 Task: Search one way flight ticket for 1 adult, 5 children, 2 infants in seat and 1 infant on lap in first from Gillette: Gillette Campbell County Airport to Indianapolis: Indianapolis International Airport on 8-5-2023. Choice of flights is Royal air maroc. Number of bags: 1 checked bag. Price is upto 82000. Outbound departure time preference is 9:00.
Action: Mouse moved to (342, 289)
Screenshot: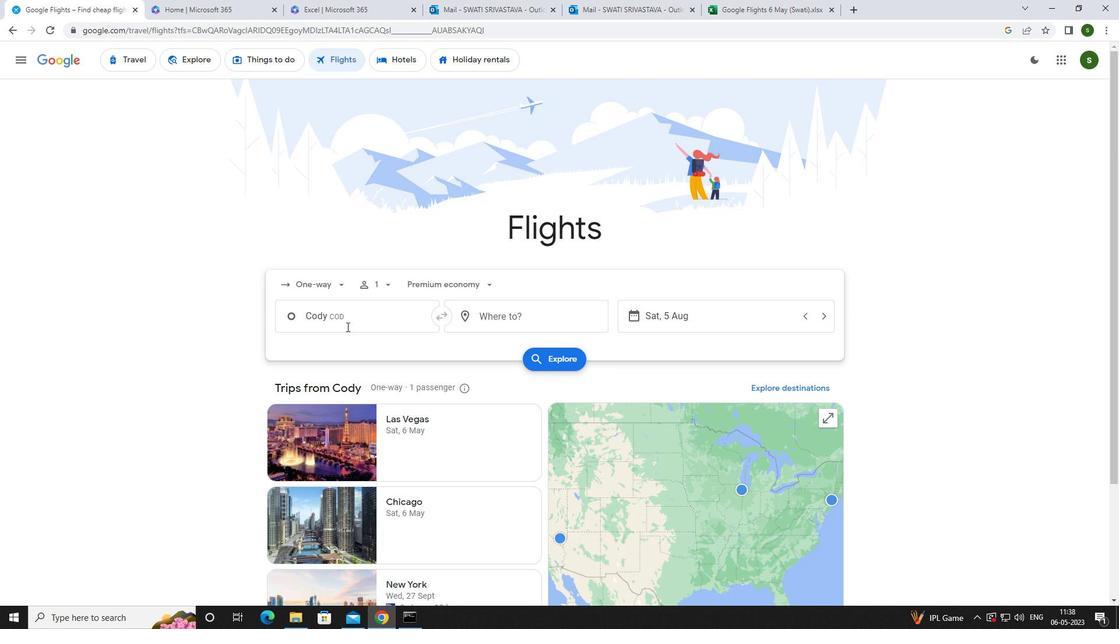 
Action: Mouse pressed left at (342, 289)
Screenshot: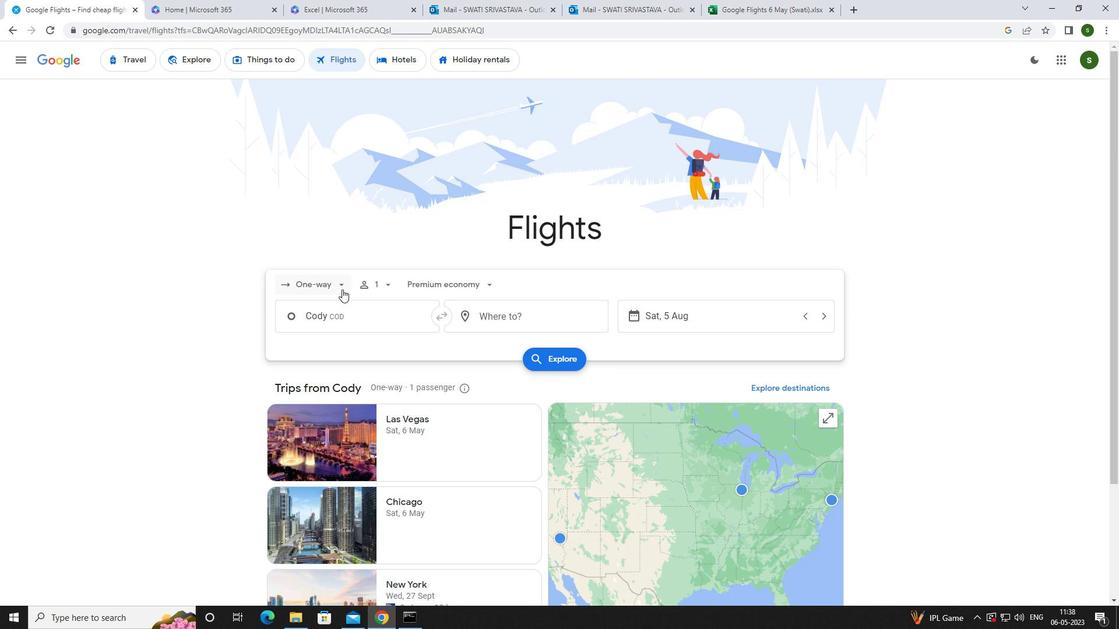 
Action: Mouse moved to (347, 332)
Screenshot: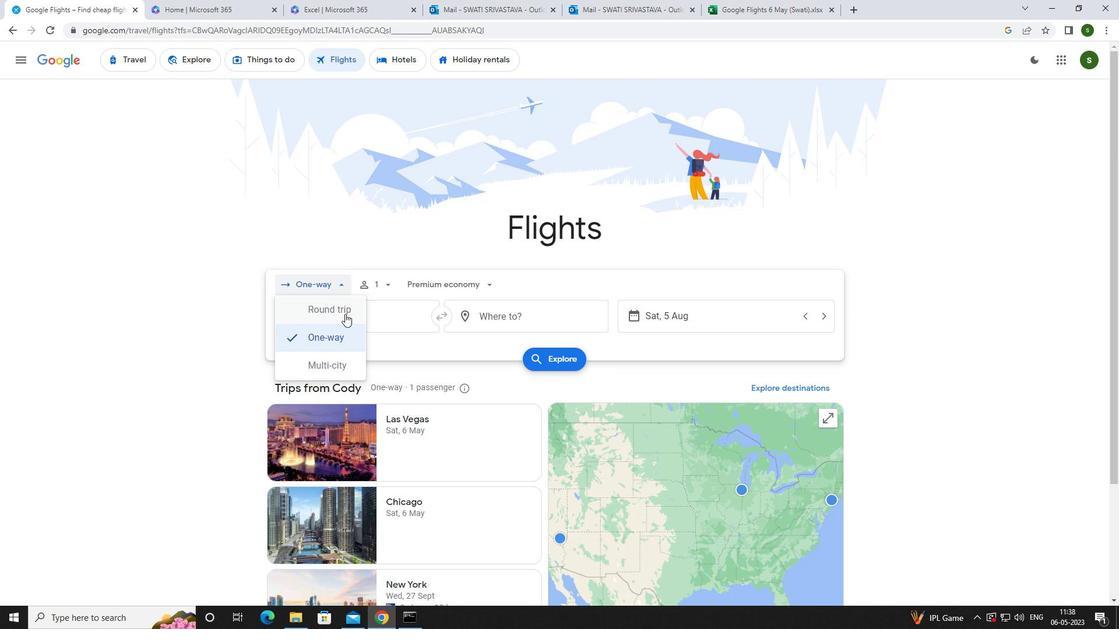 
Action: Mouse pressed left at (347, 332)
Screenshot: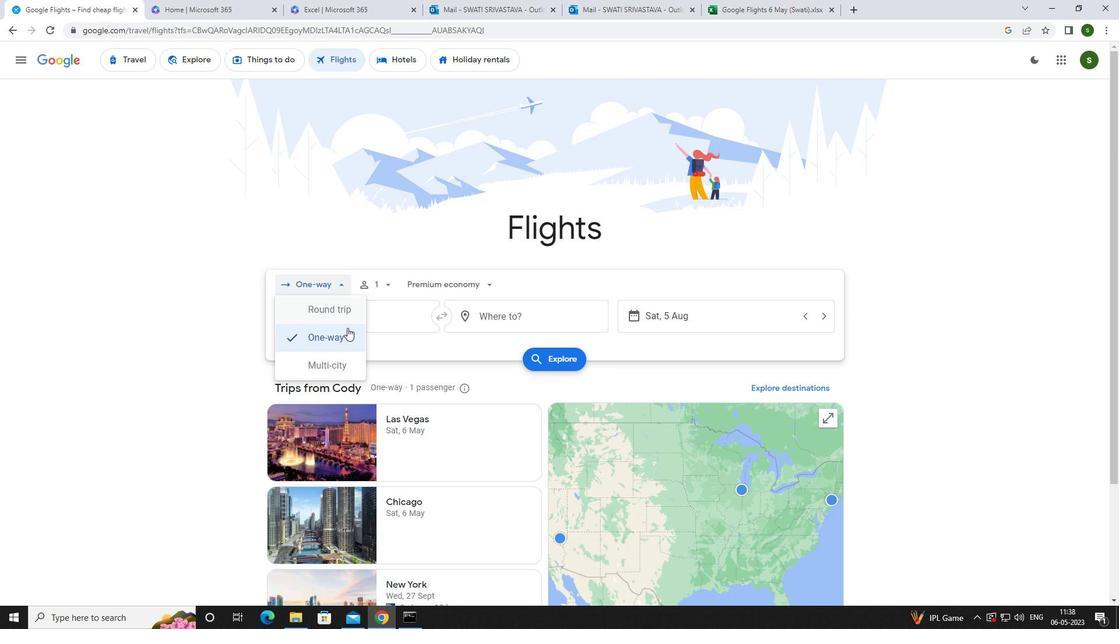 
Action: Mouse moved to (384, 283)
Screenshot: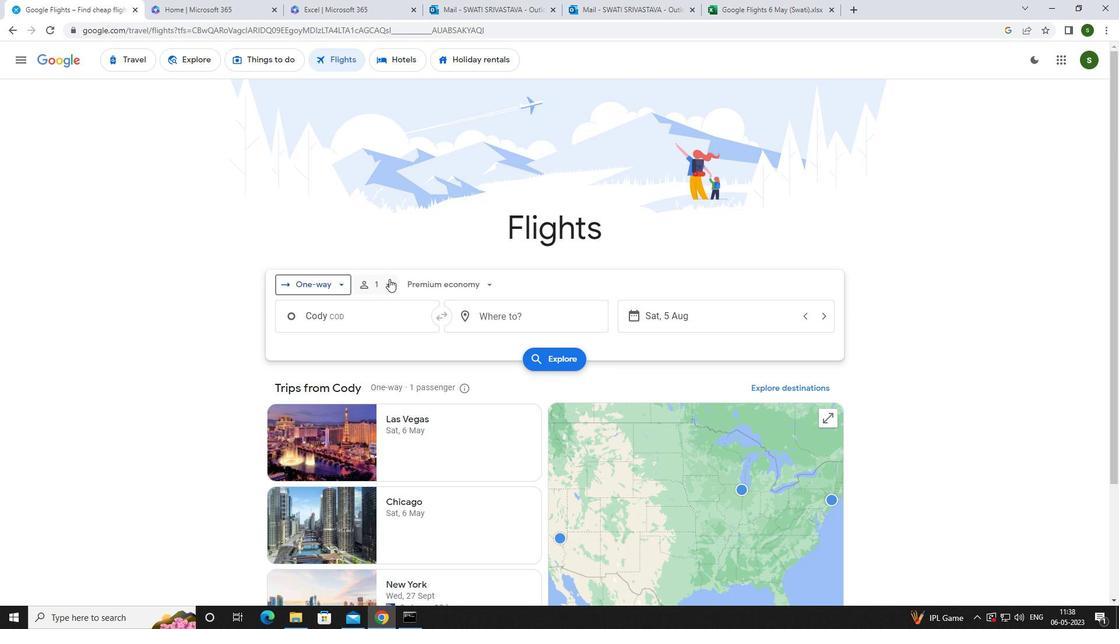 
Action: Mouse pressed left at (384, 283)
Screenshot: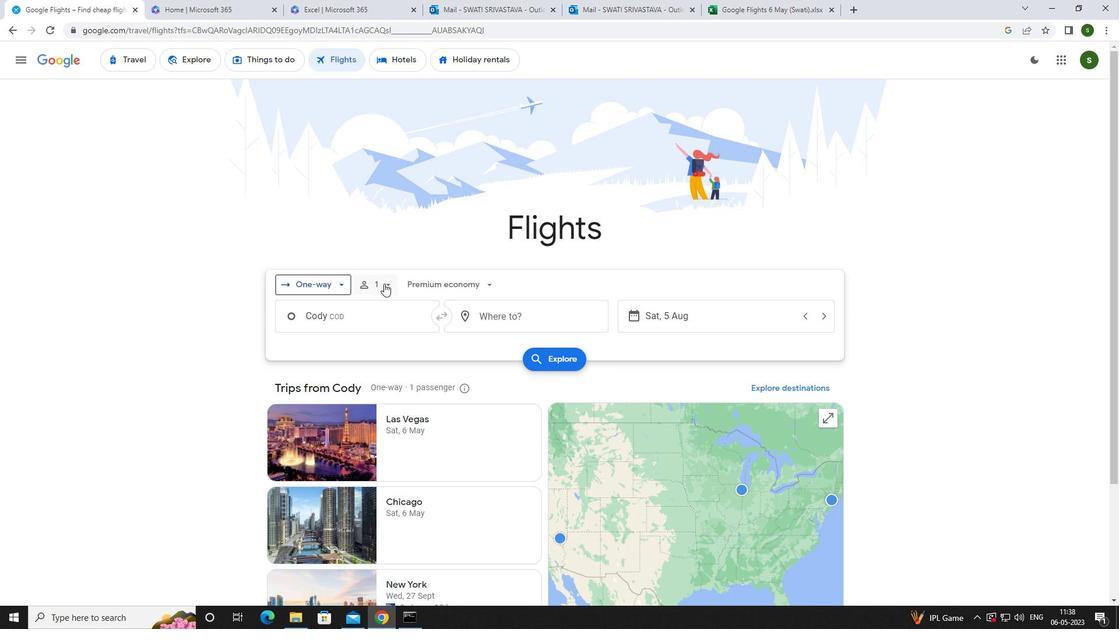
Action: Mouse moved to (476, 342)
Screenshot: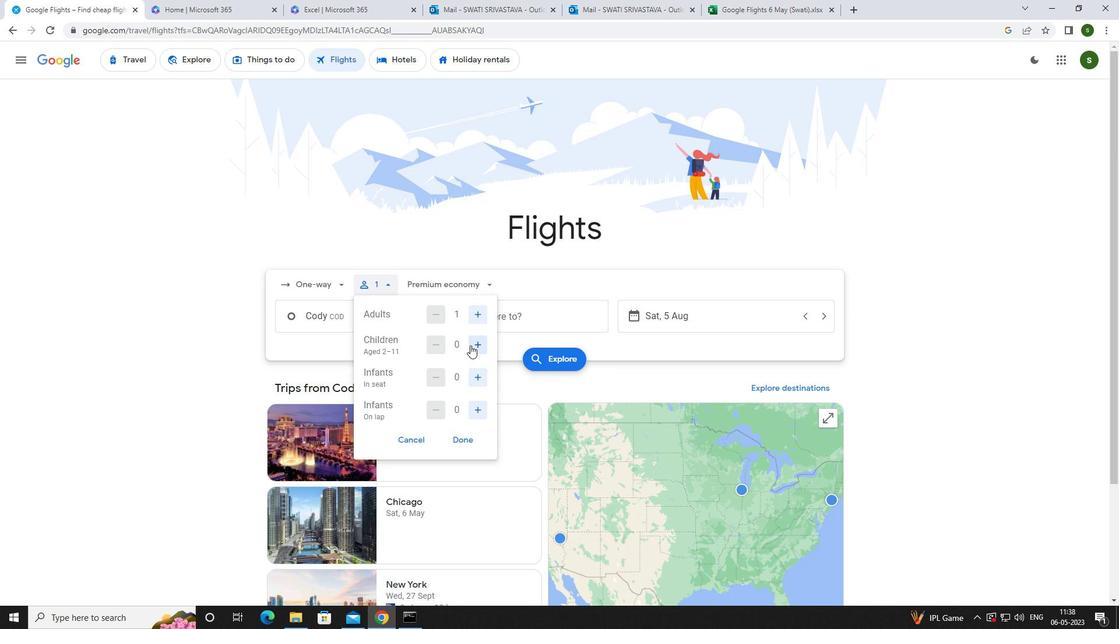 
Action: Mouse pressed left at (476, 342)
Screenshot: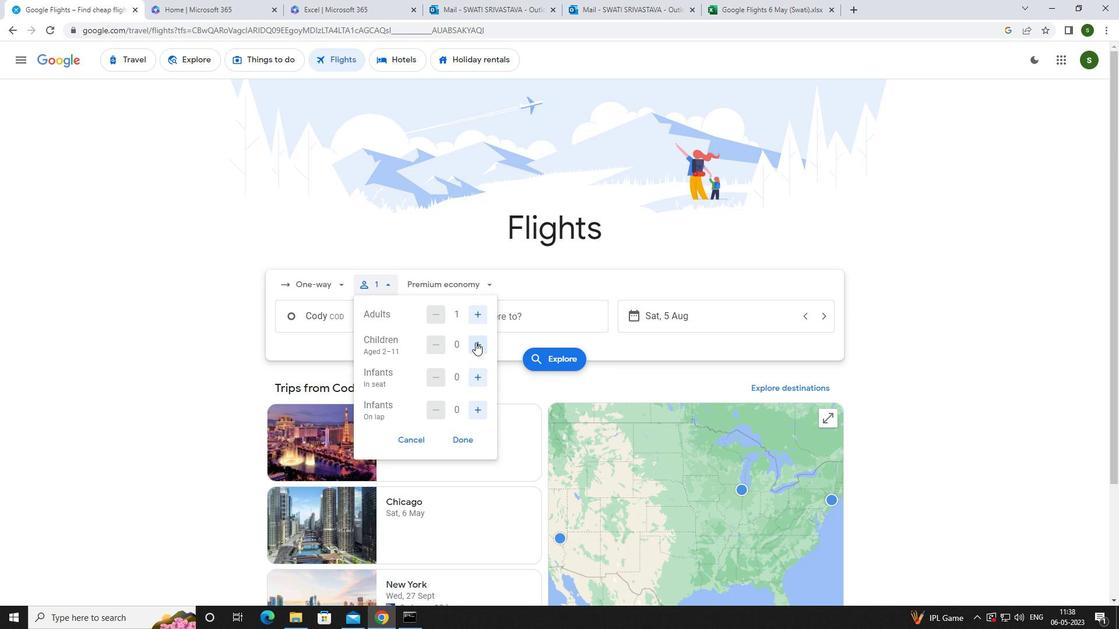 
Action: Mouse pressed left at (476, 342)
Screenshot: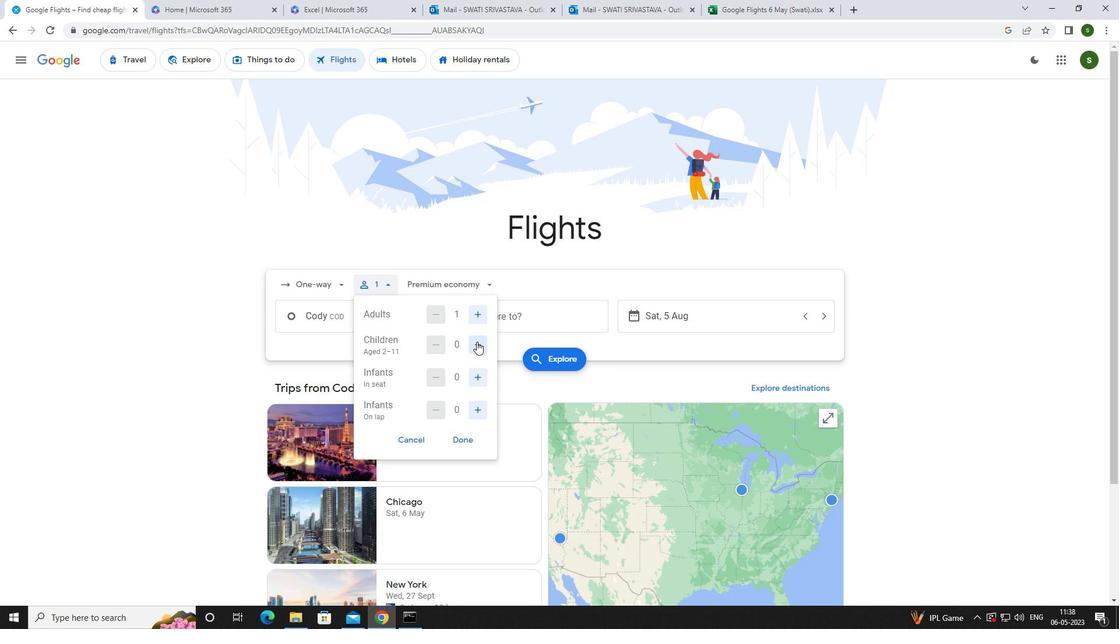 
Action: Mouse pressed left at (476, 342)
Screenshot: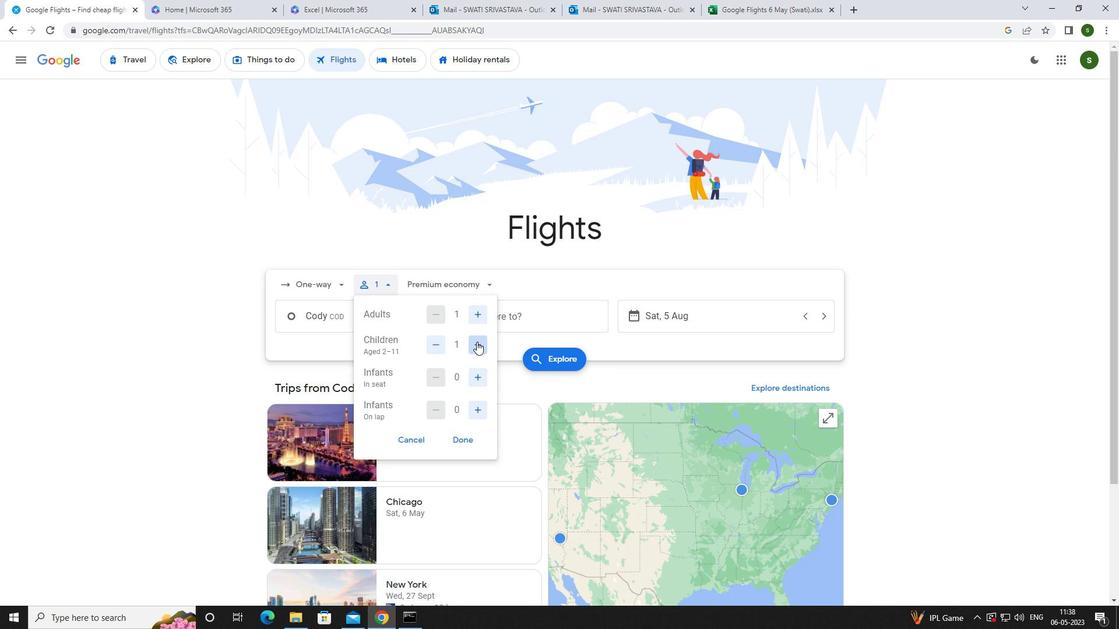 
Action: Mouse pressed left at (476, 342)
Screenshot: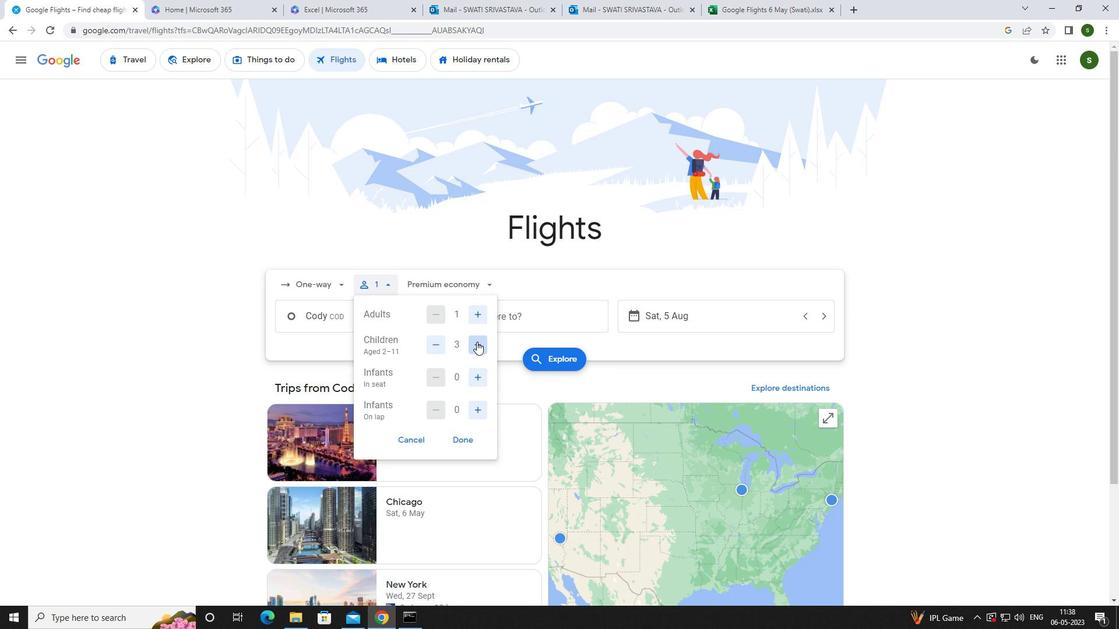 
Action: Mouse pressed left at (476, 342)
Screenshot: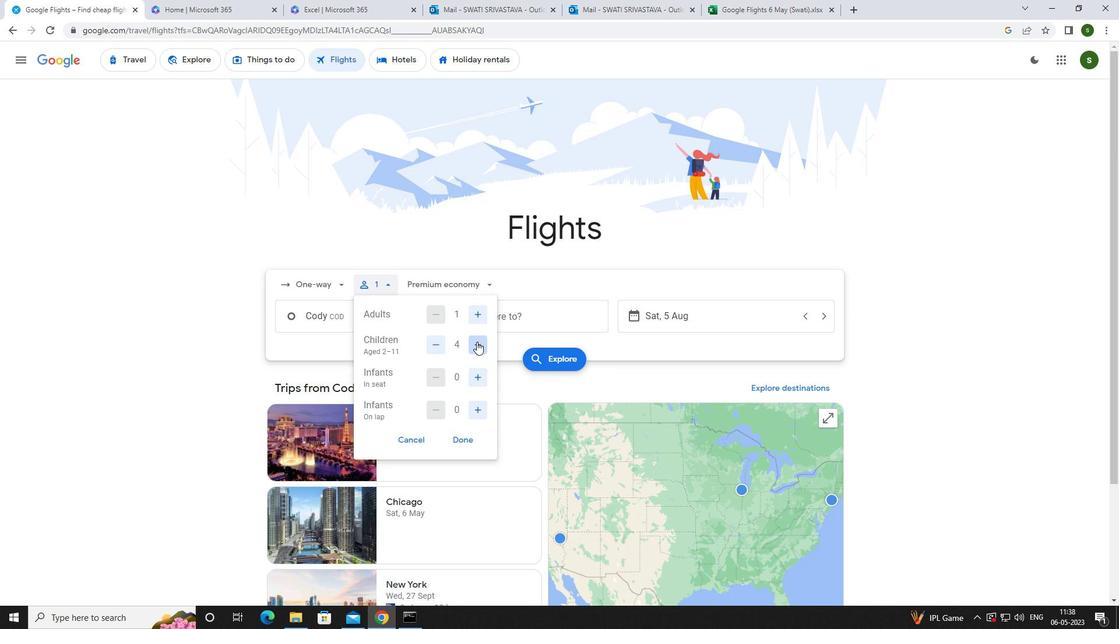 
Action: Mouse moved to (486, 376)
Screenshot: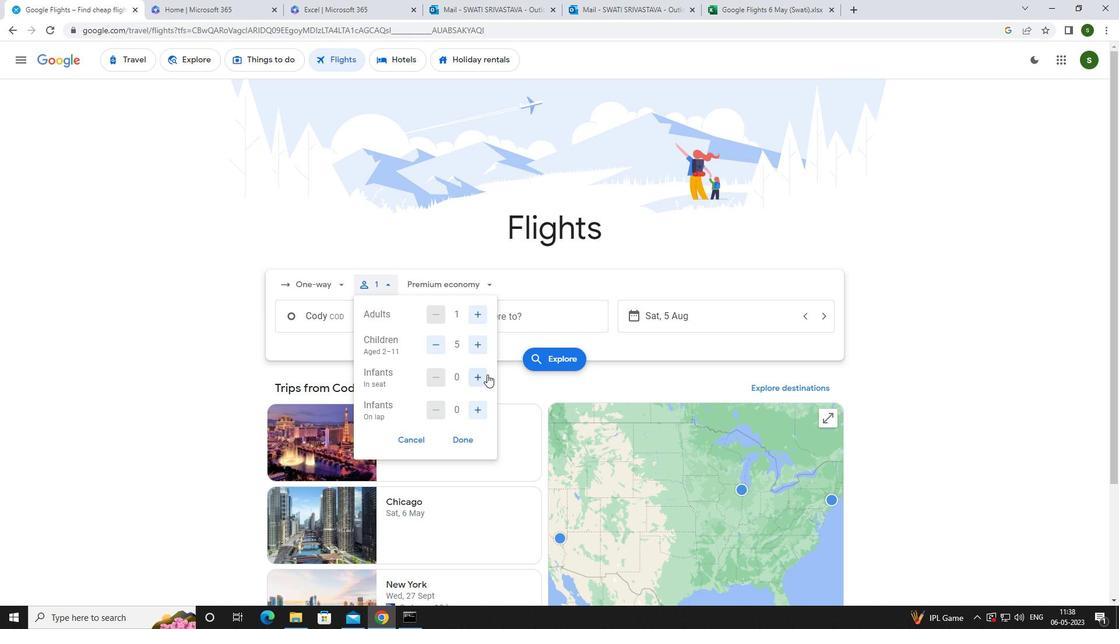 
Action: Mouse pressed left at (486, 376)
Screenshot: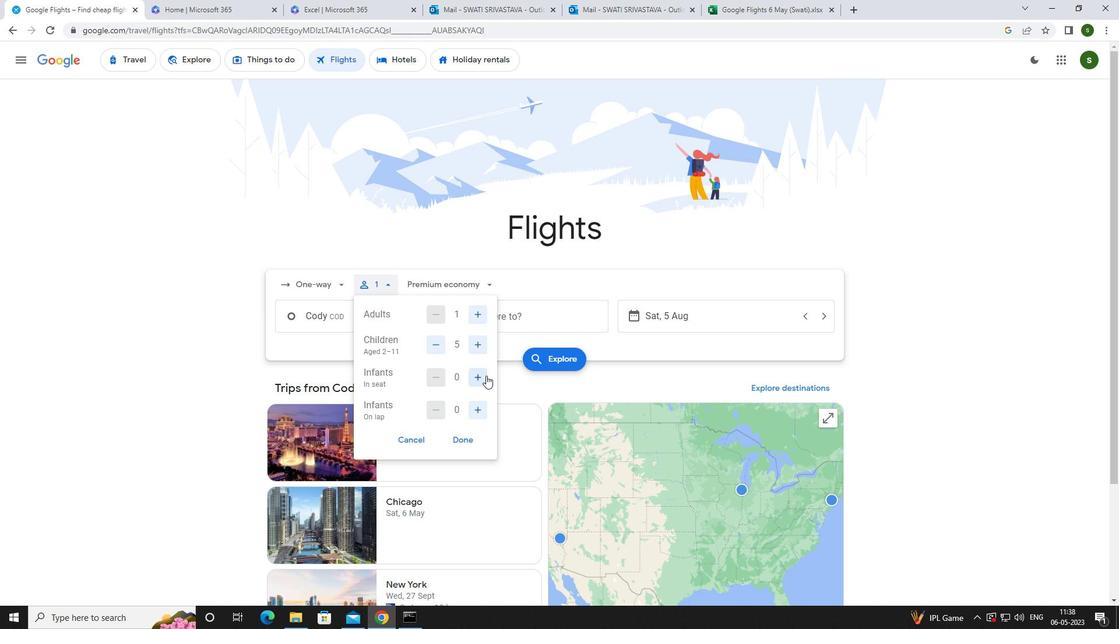 
Action: Mouse moved to (479, 405)
Screenshot: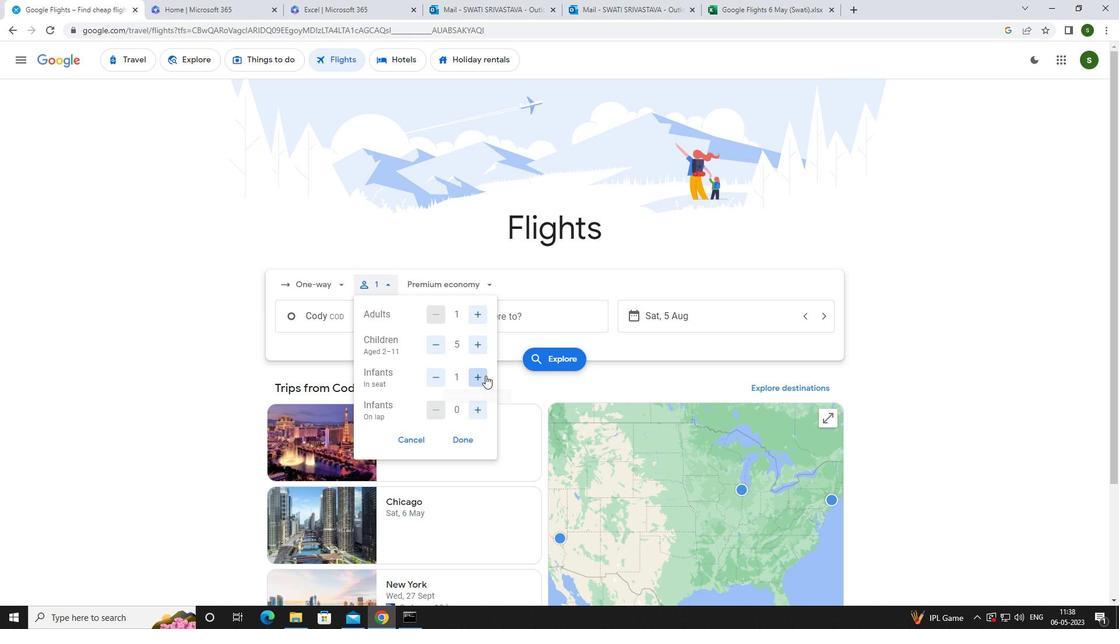 
Action: Mouse pressed left at (479, 405)
Screenshot: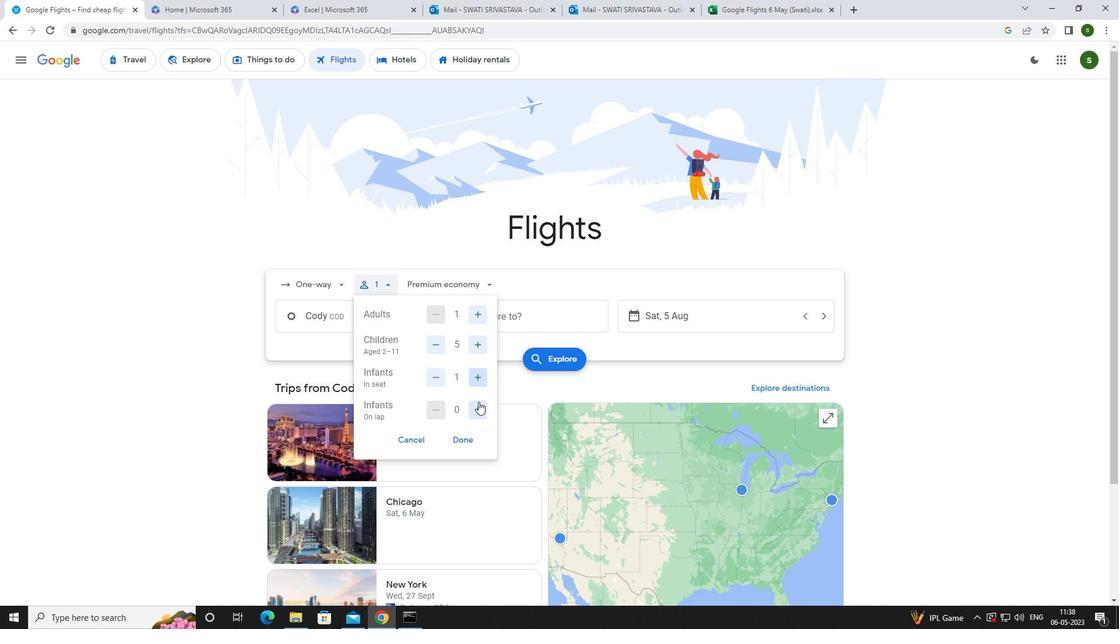 
Action: Mouse moved to (475, 282)
Screenshot: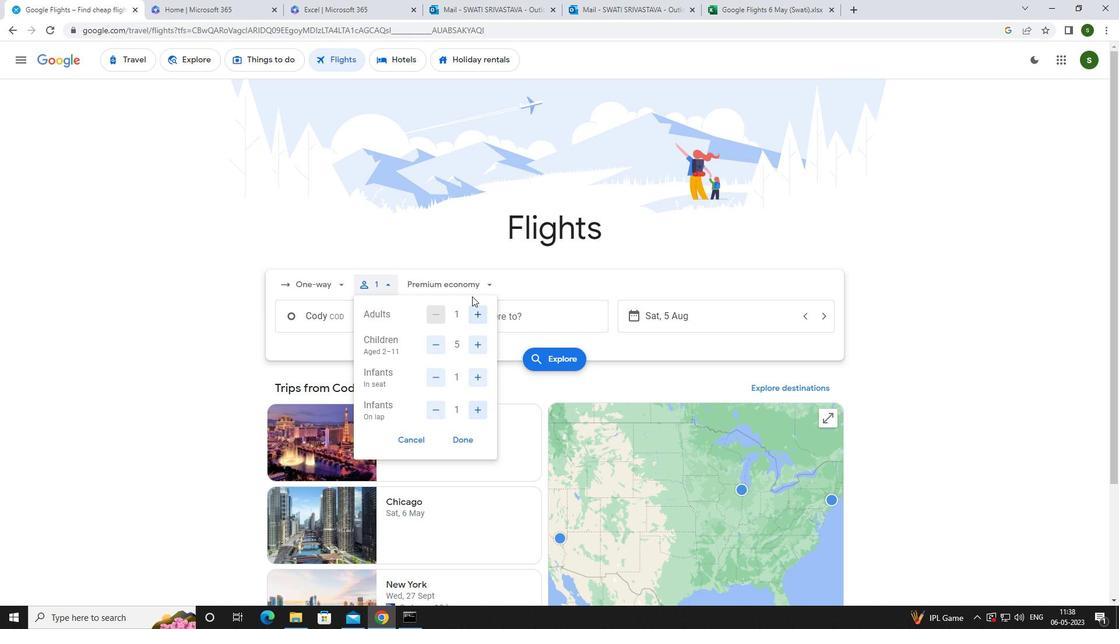 
Action: Mouse pressed left at (475, 282)
Screenshot: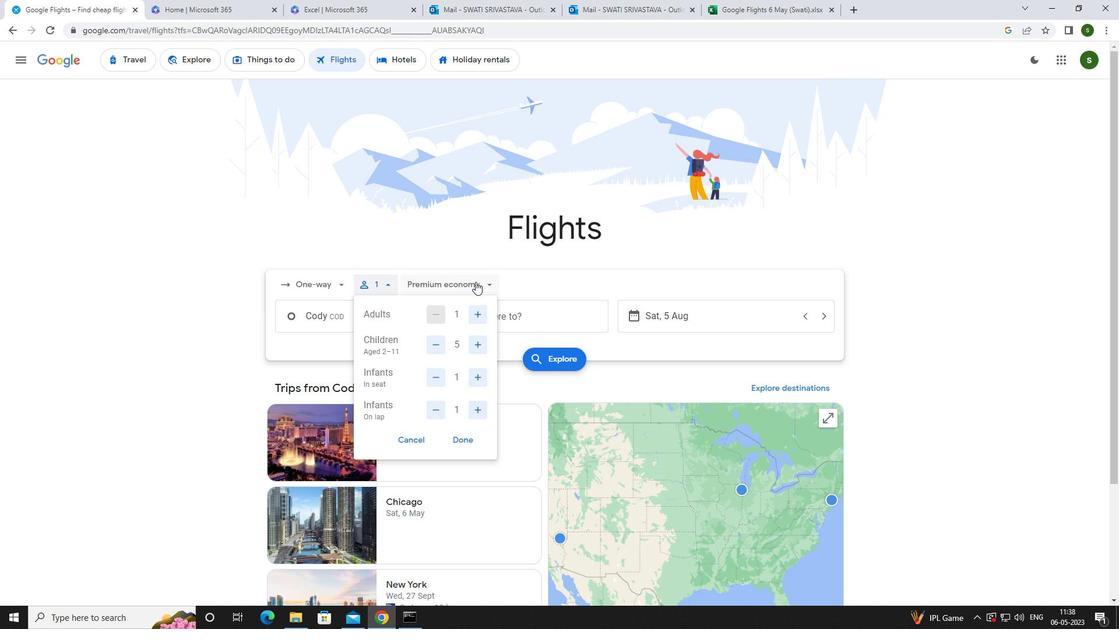 
Action: Mouse moved to (464, 393)
Screenshot: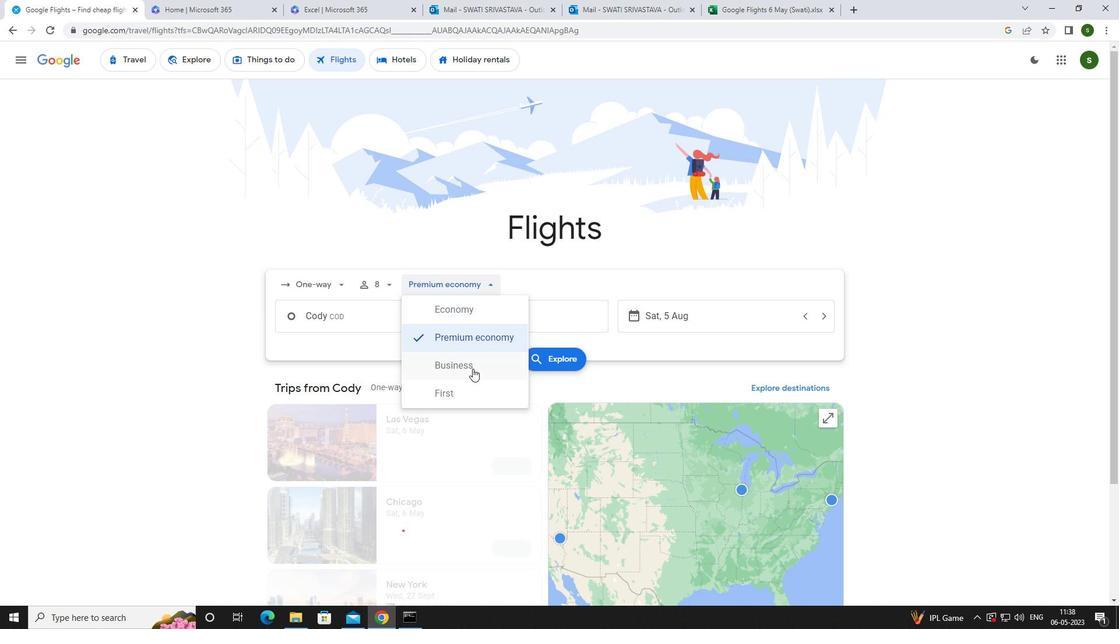 
Action: Mouse pressed left at (464, 393)
Screenshot: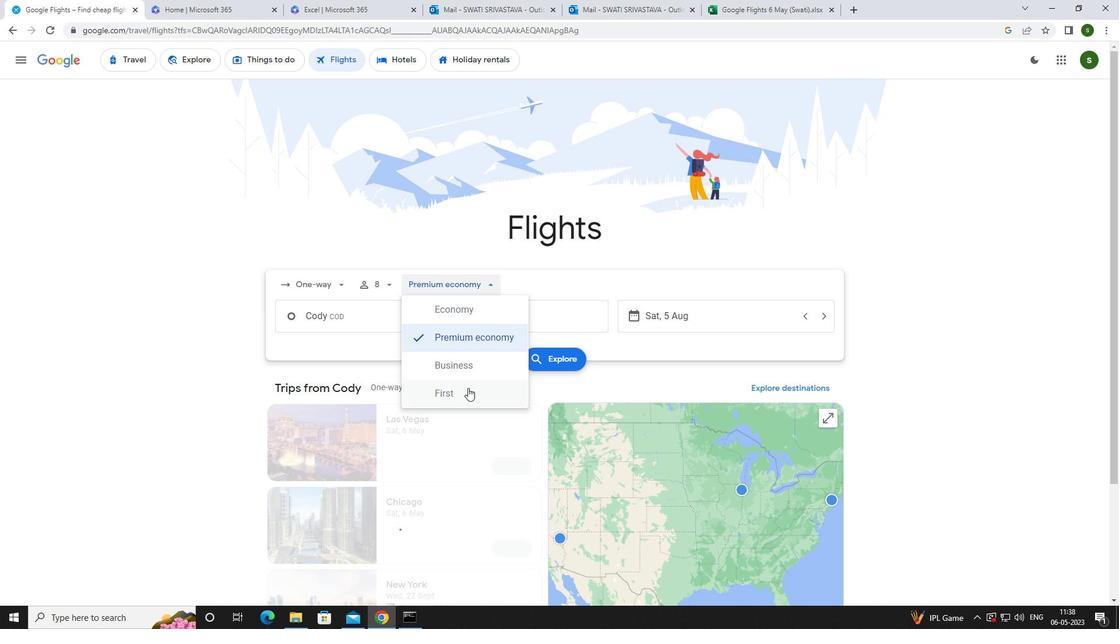 
Action: Mouse moved to (369, 313)
Screenshot: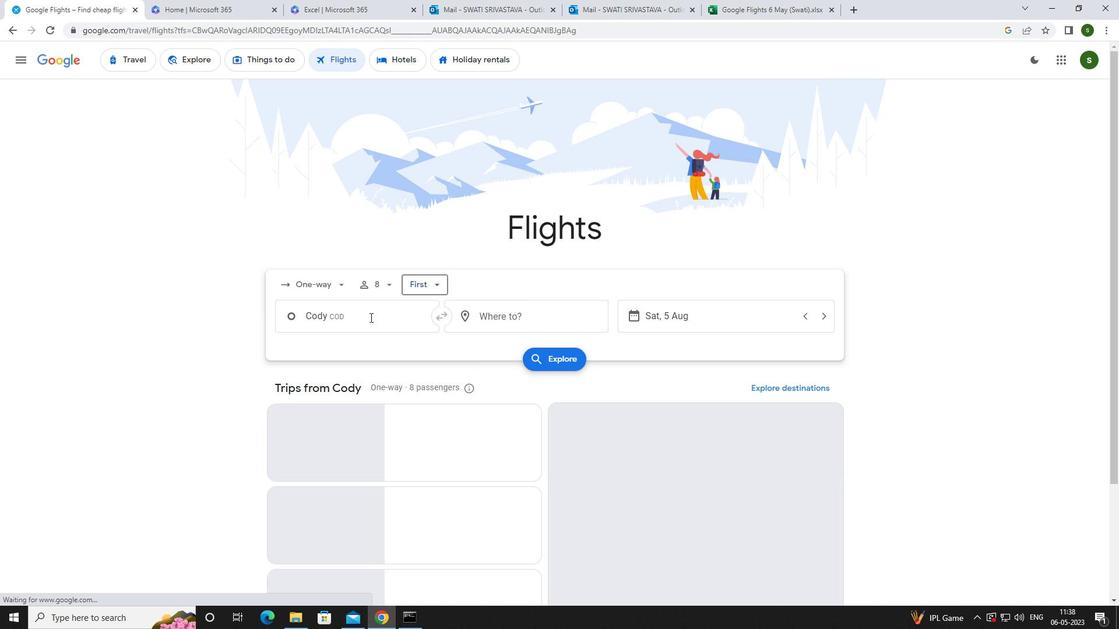 
Action: Mouse pressed left at (369, 313)
Screenshot: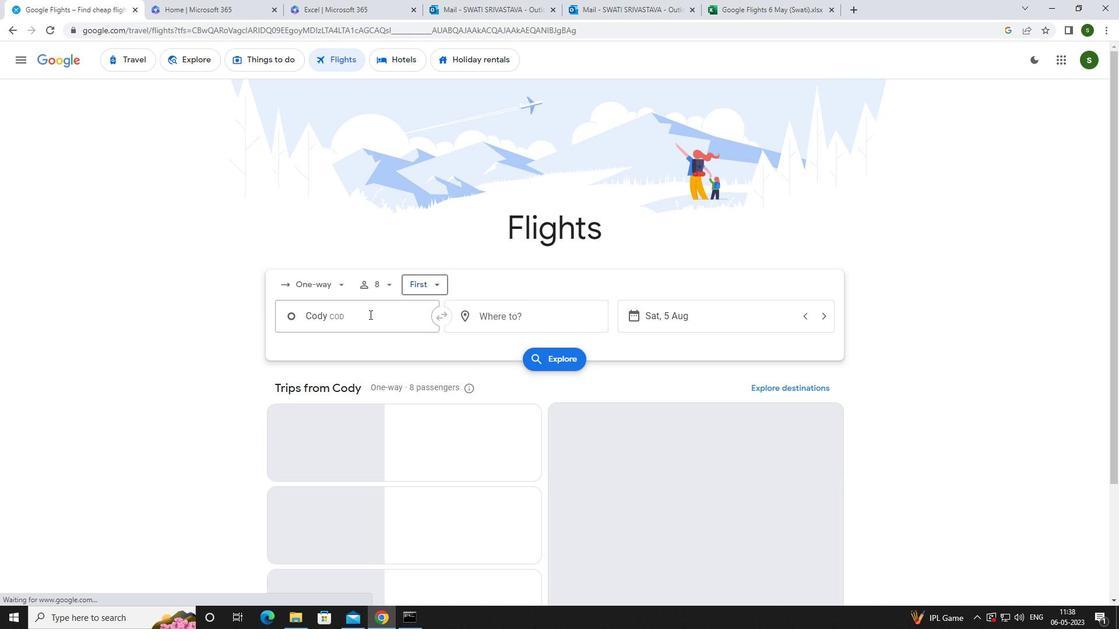 
Action: Key pressed <Key.caps_lock>g<Key.caps_lock>illette
Screenshot: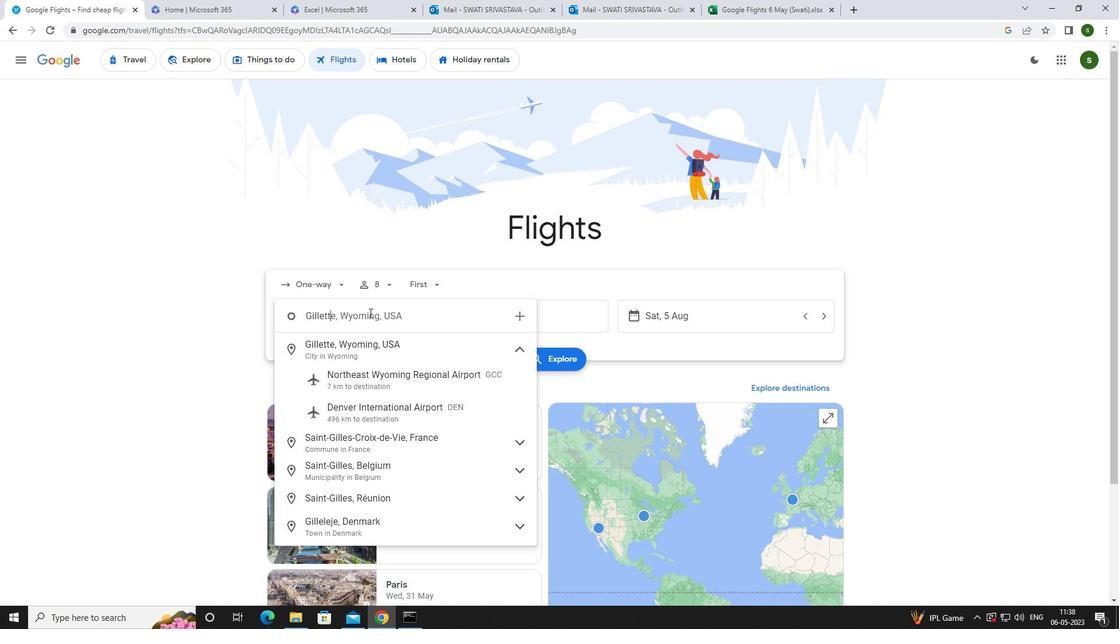
Action: Mouse moved to (369, 313)
Screenshot: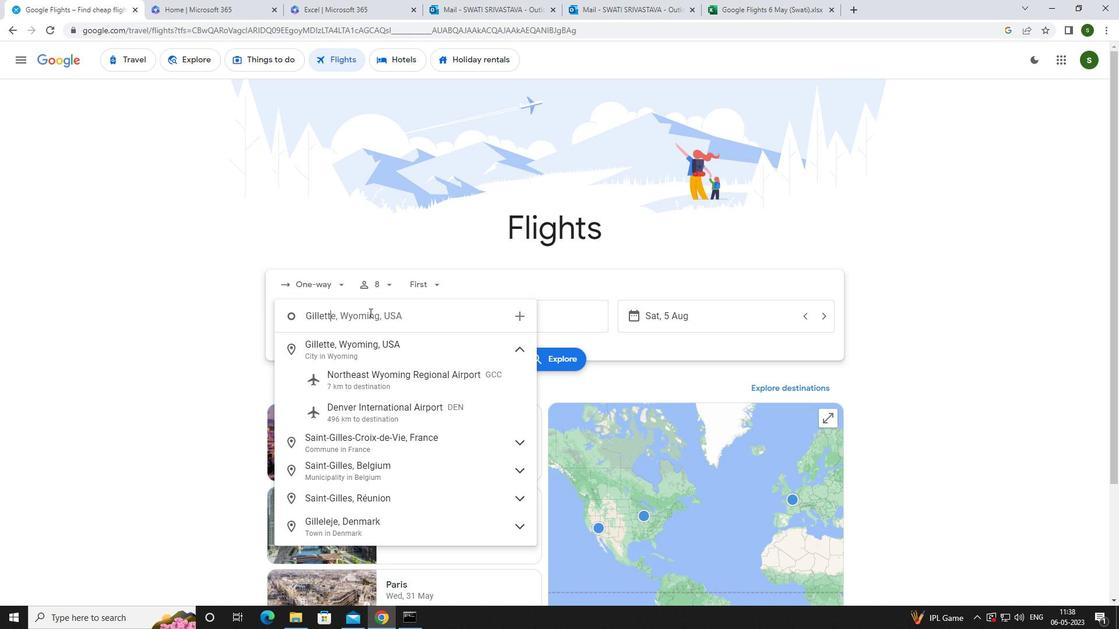 
Action: Key pressed <Key.enter>
Screenshot: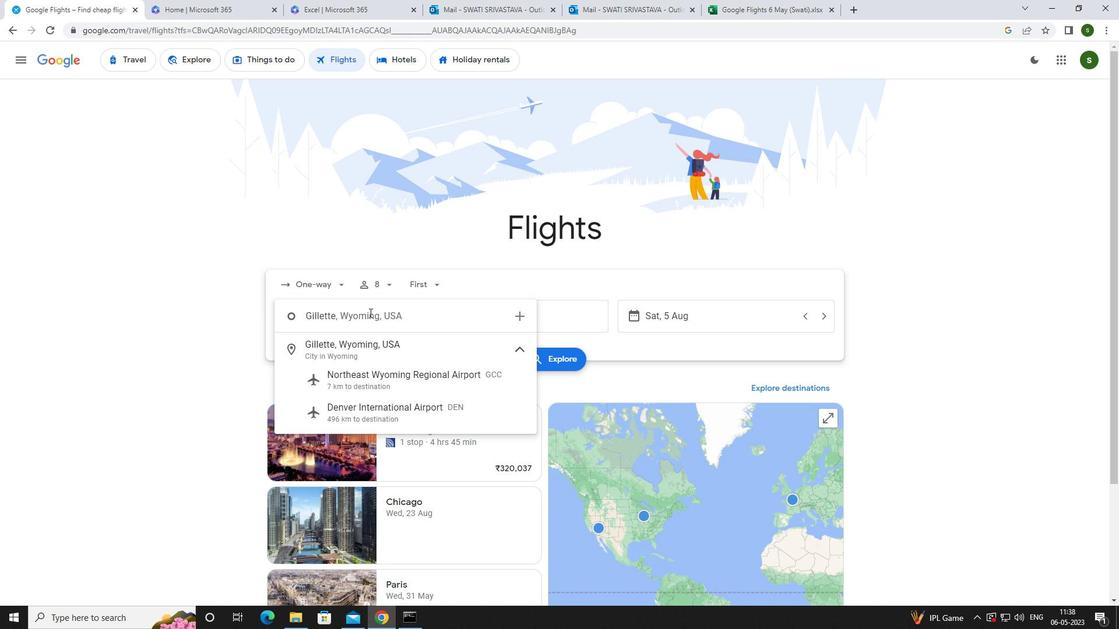 
Action: Mouse moved to (497, 321)
Screenshot: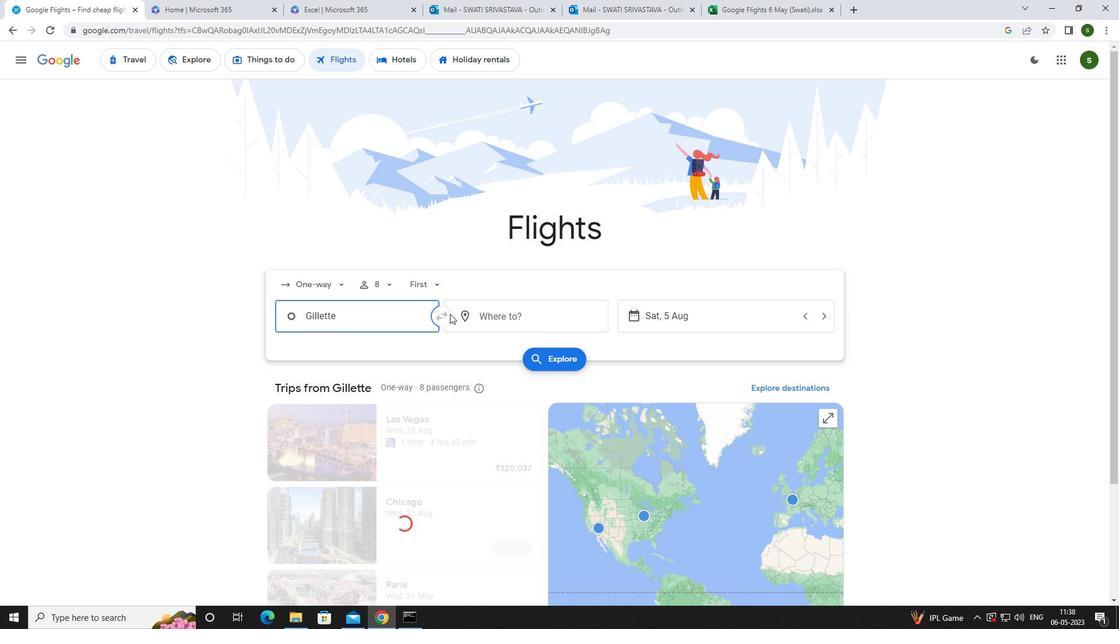 
Action: Mouse pressed left at (497, 321)
Screenshot: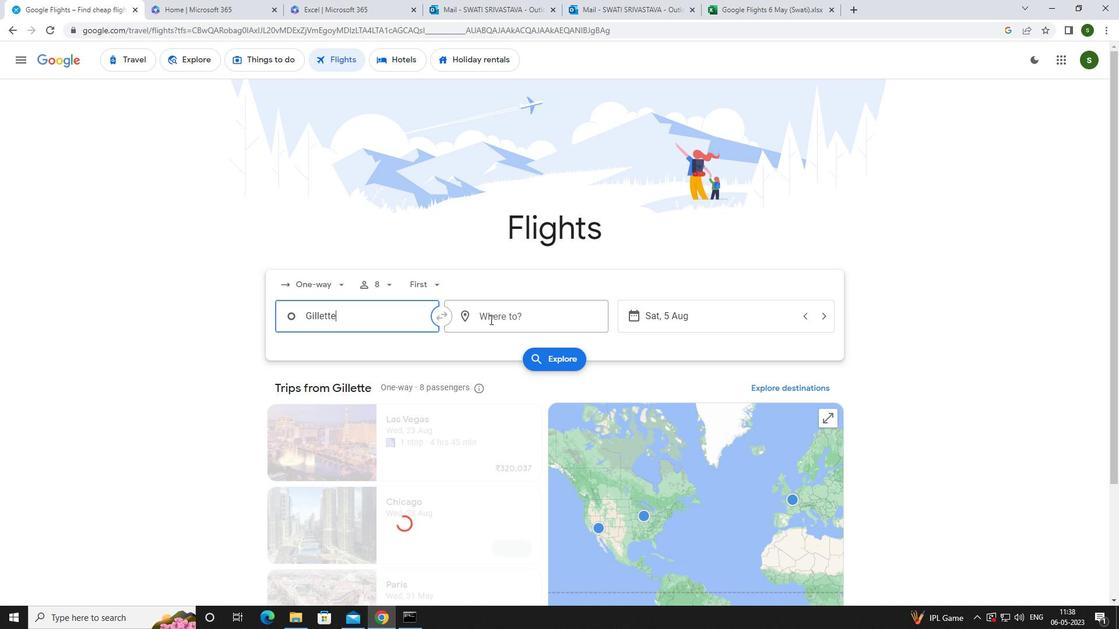 
Action: Key pressed <Key.caps_lock>i<Key.caps_lock>ndianapol
Screenshot: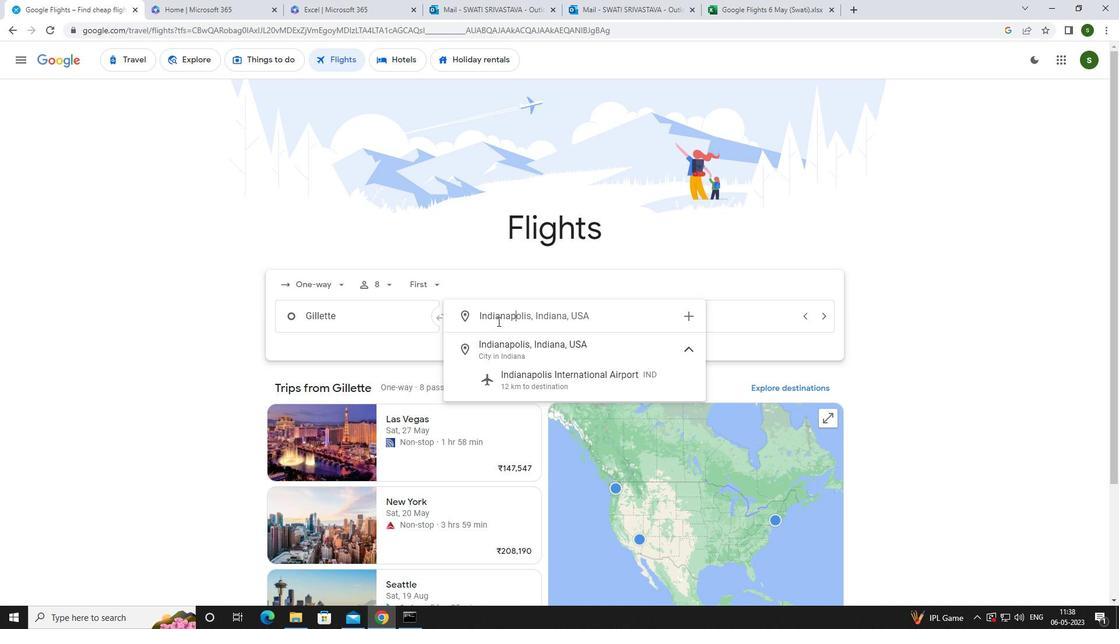 
Action: Mouse moved to (546, 378)
Screenshot: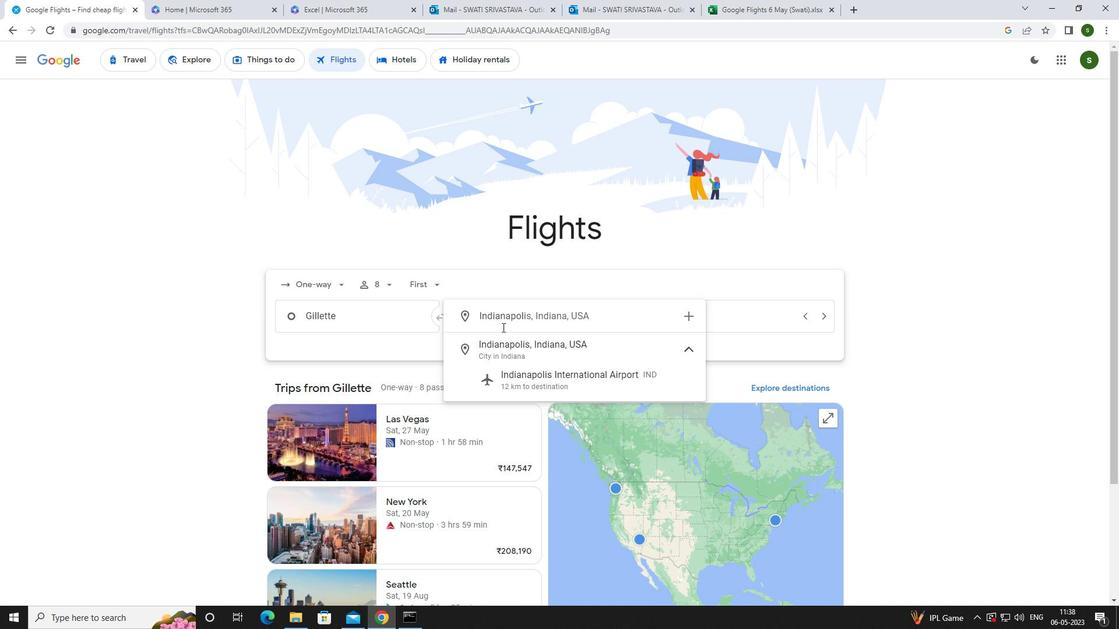
Action: Mouse pressed left at (546, 378)
Screenshot: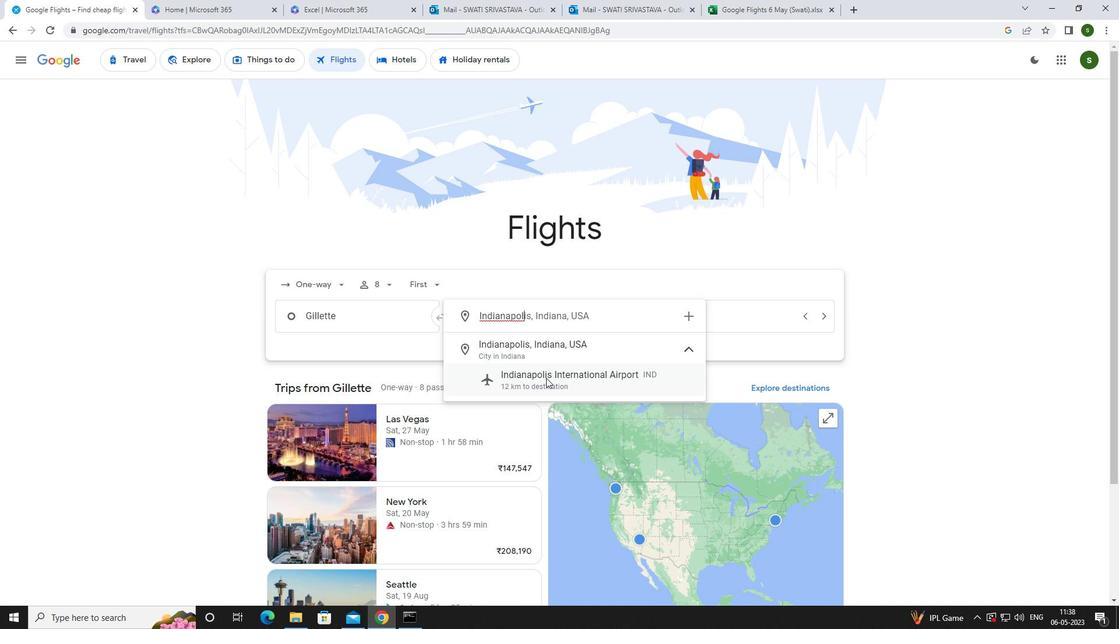 
Action: Mouse moved to (666, 314)
Screenshot: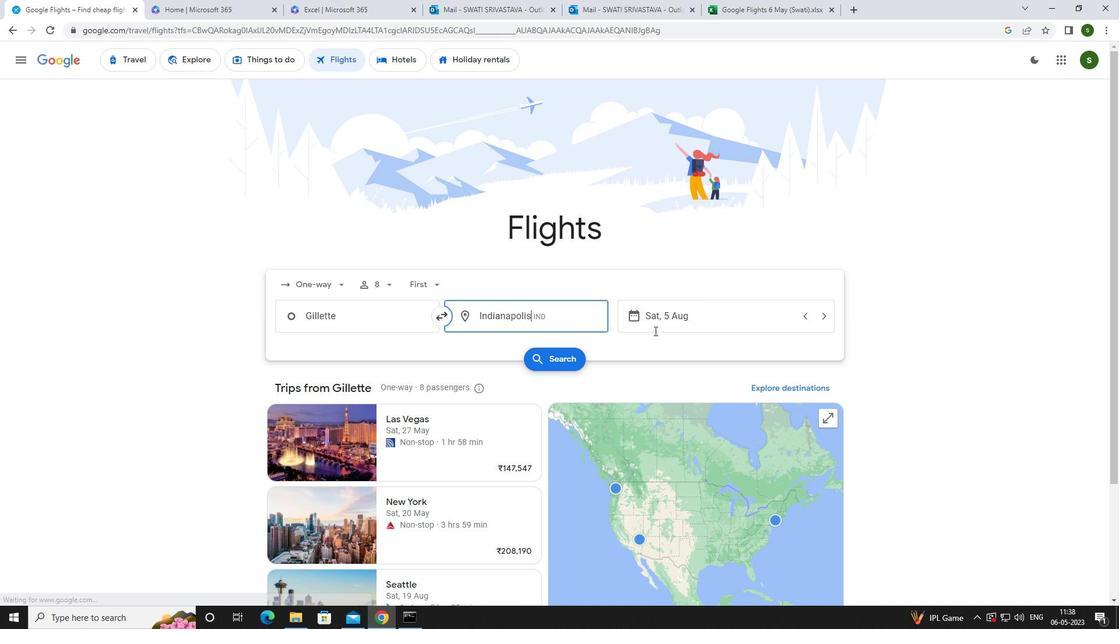 
Action: Mouse pressed left at (666, 314)
Screenshot: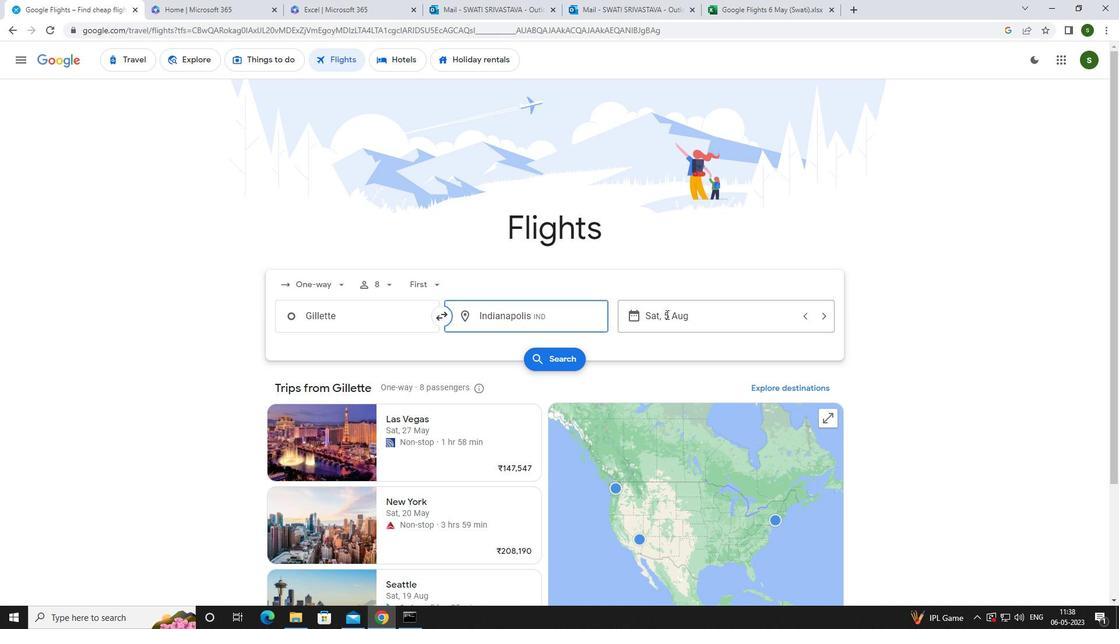 
Action: Mouse moved to (583, 398)
Screenshot: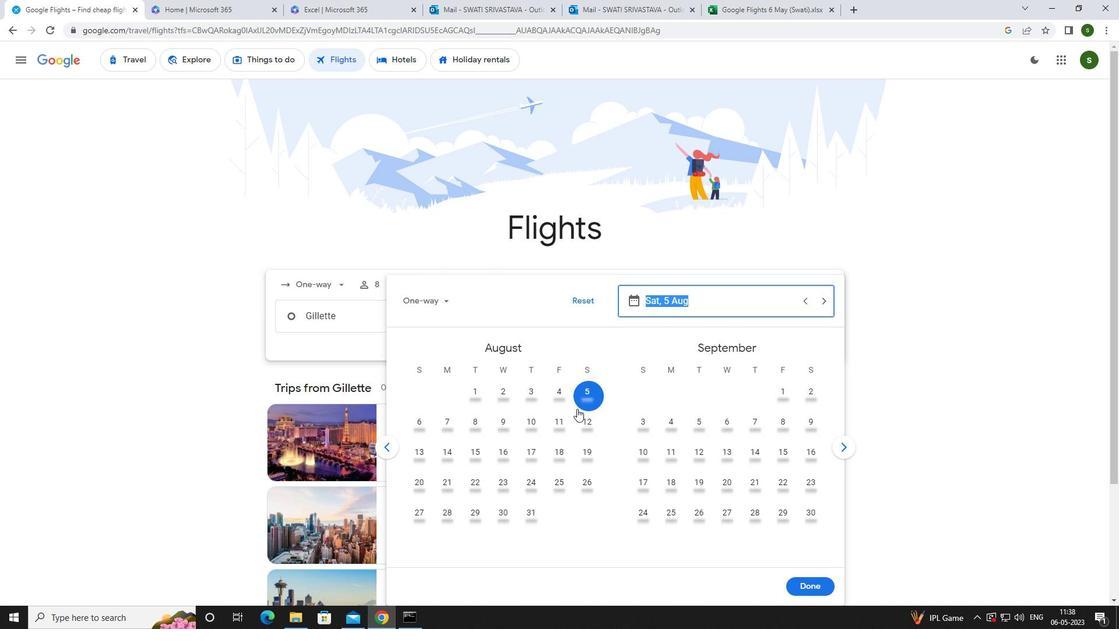
Action: Mouse pressed left at (583, 398)
Screenshot: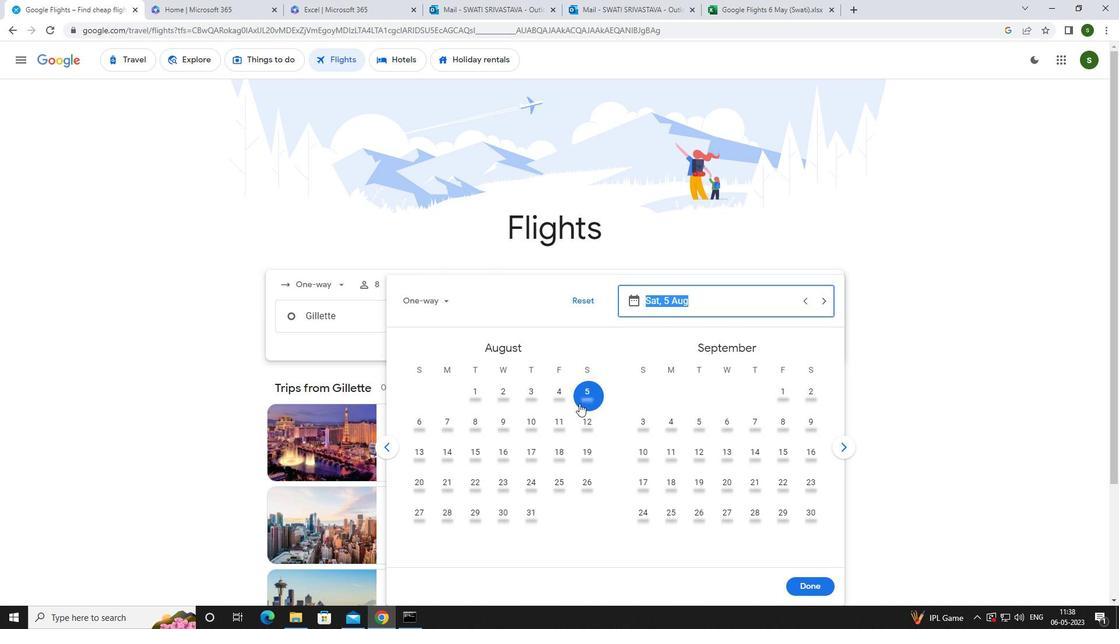 
Action: Mouse moved to (793, 582)
Screenshot: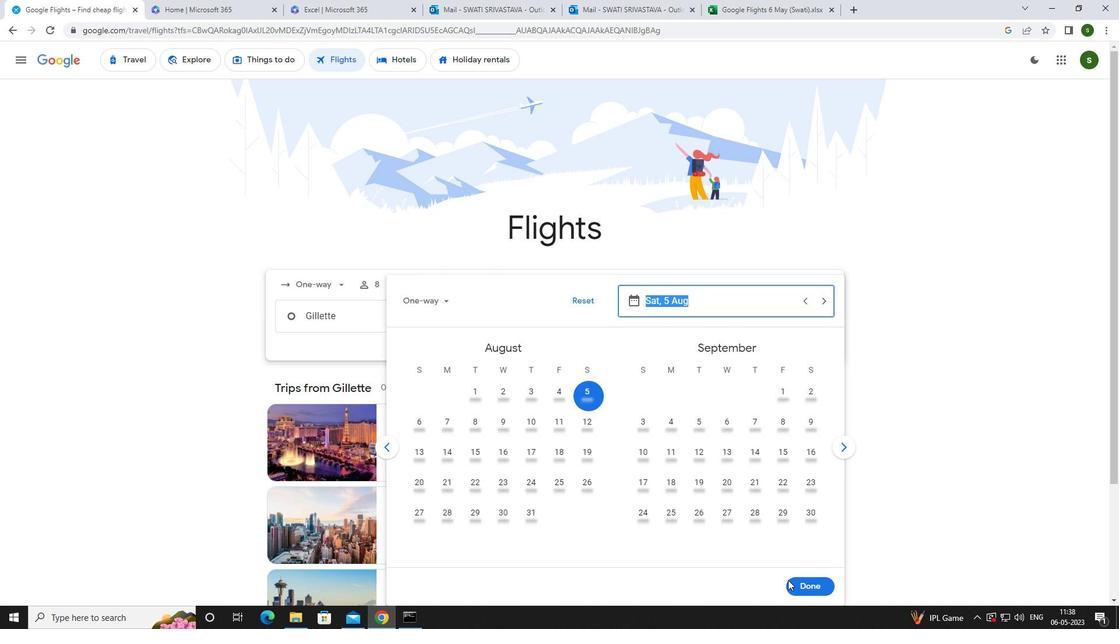 
Action: Mouse pressed left at (793, 582)
Screenshot: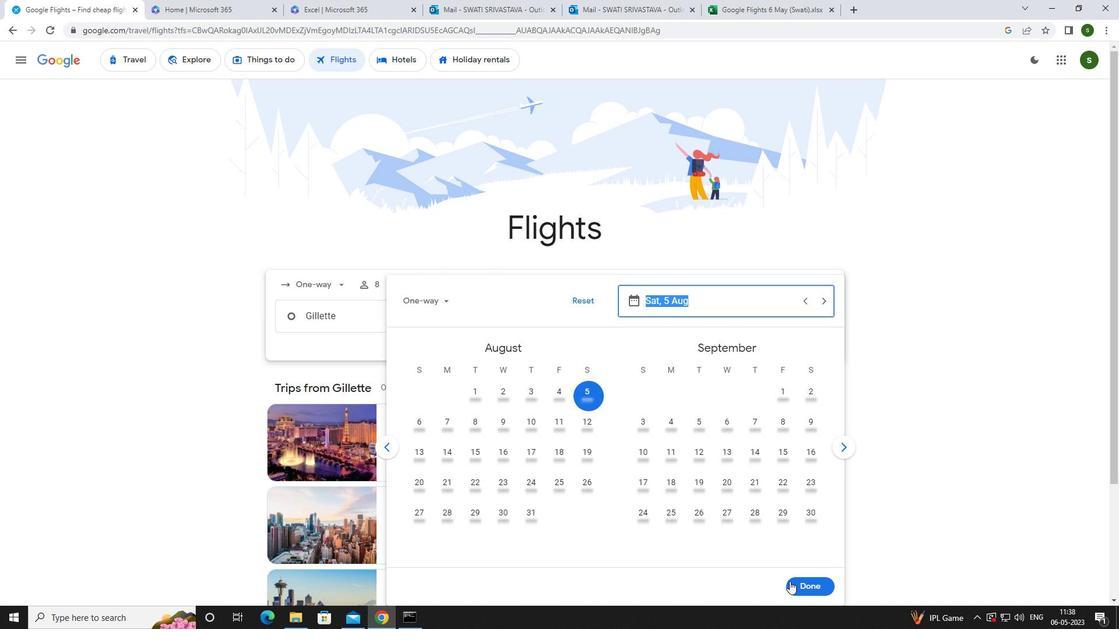 
Action: Mouse moved to (573, 363)
Screenshot: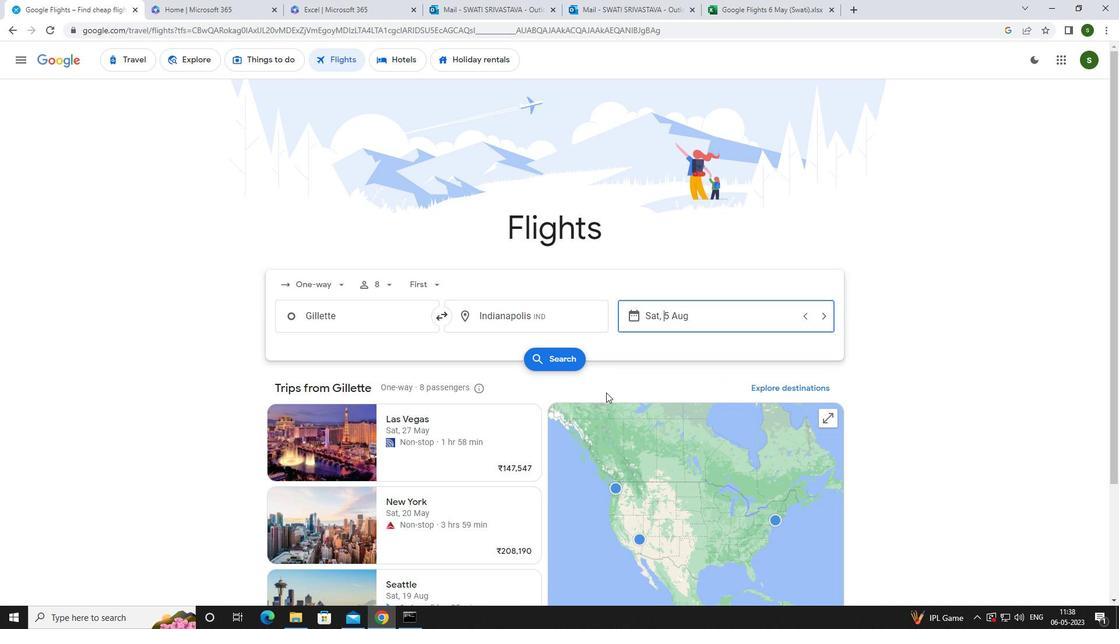 
Action: Mouse pressed left at (573, 363)
Screenshot: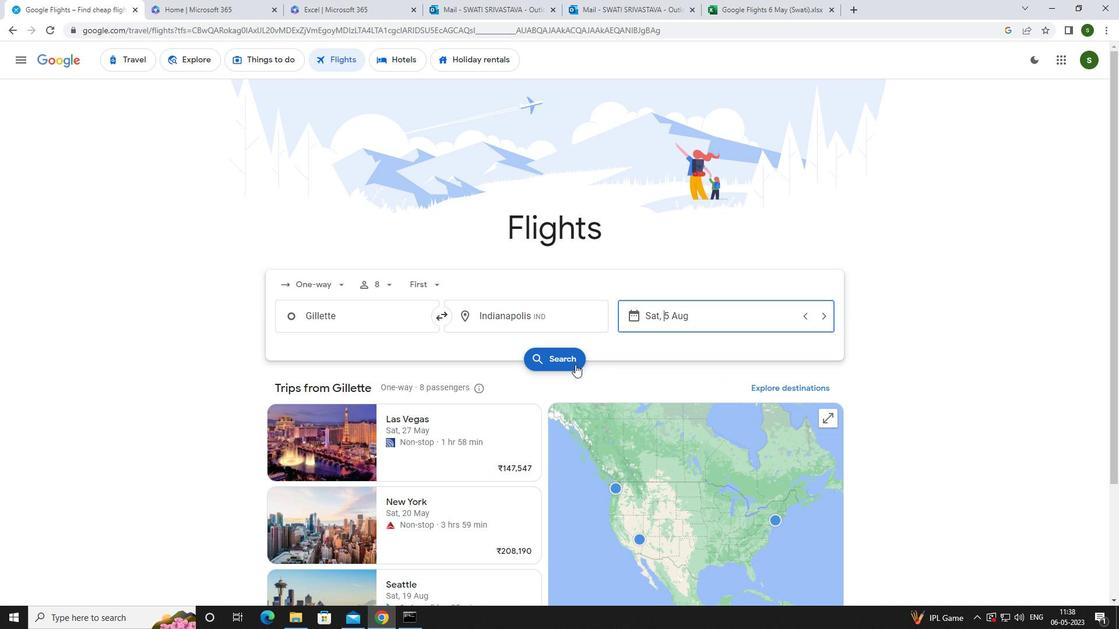 
Action: Mouse moved to (281, 170)
Screenshot: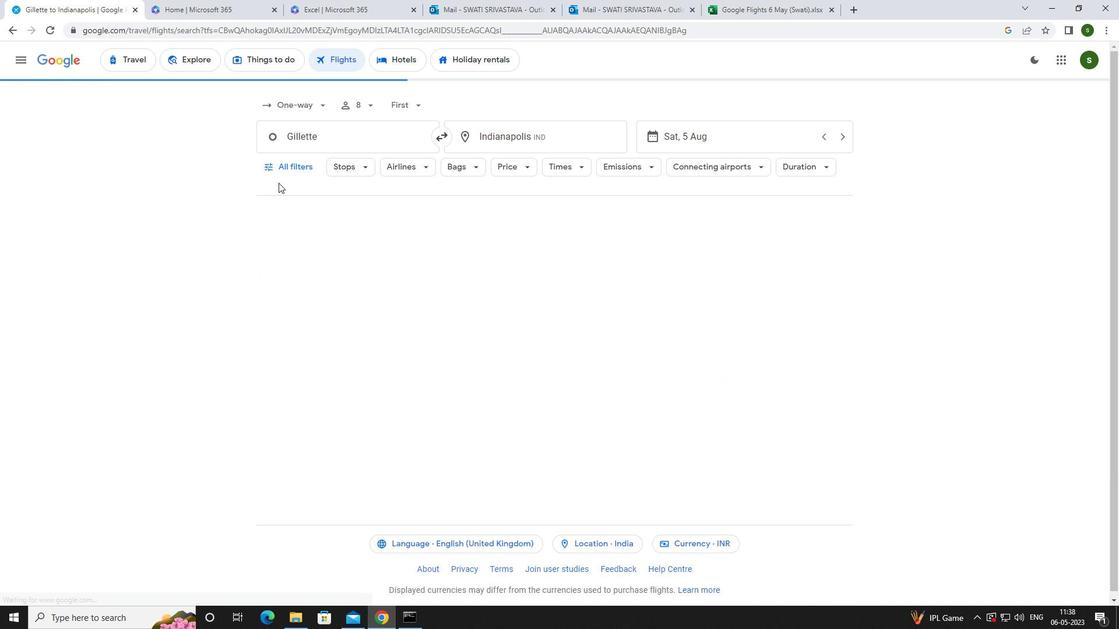 
Action: Mouse pressed left at (281, 170)
Screenshot: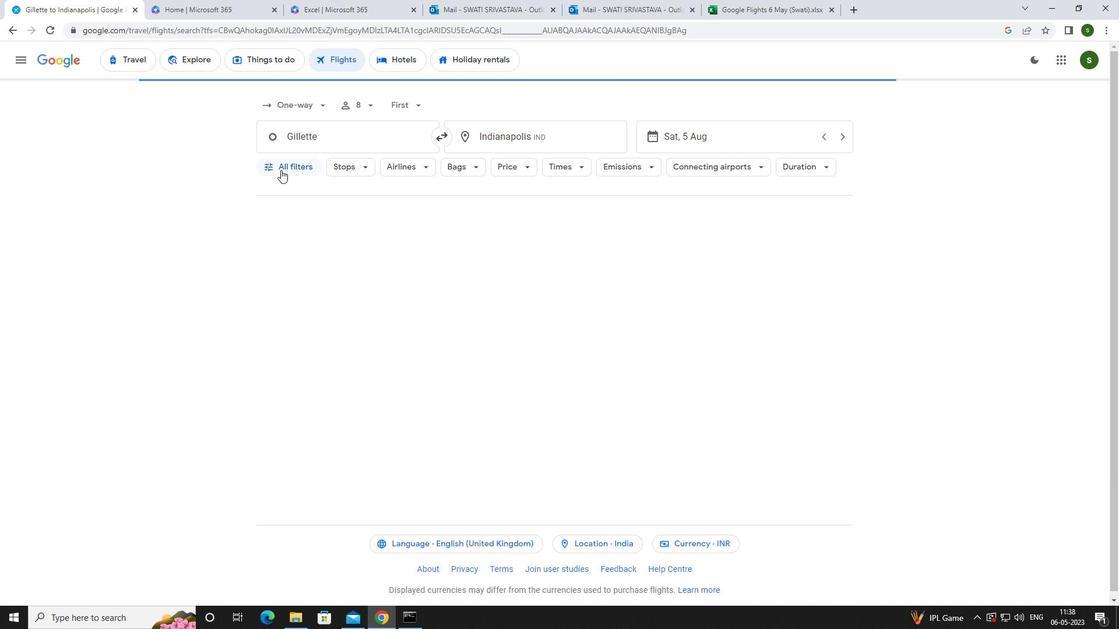 
Action: Mouse moved to (432, 412)
Screenshot: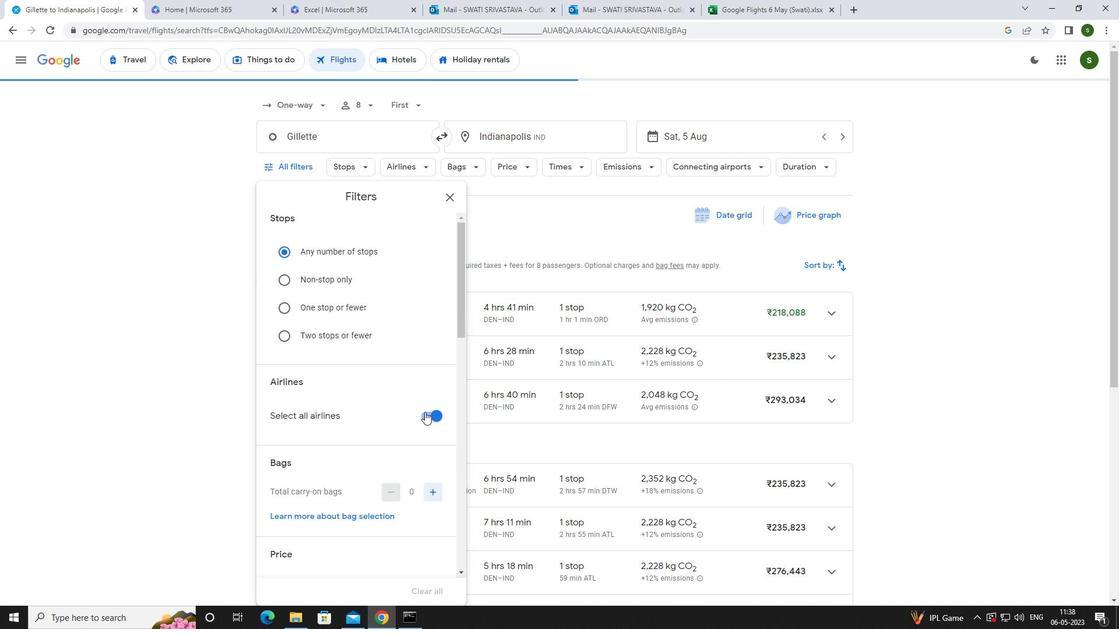 
Action: Mouse pressed left at (432, 412)
Screenshot: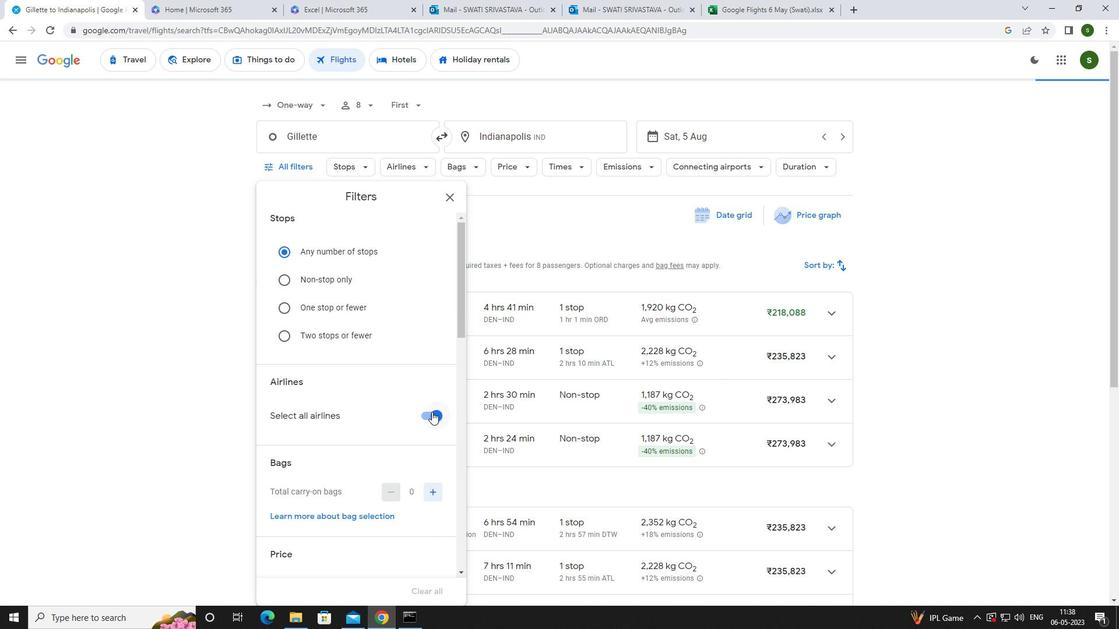 
Action: Mouse moved to (432, 412)
Screenshot: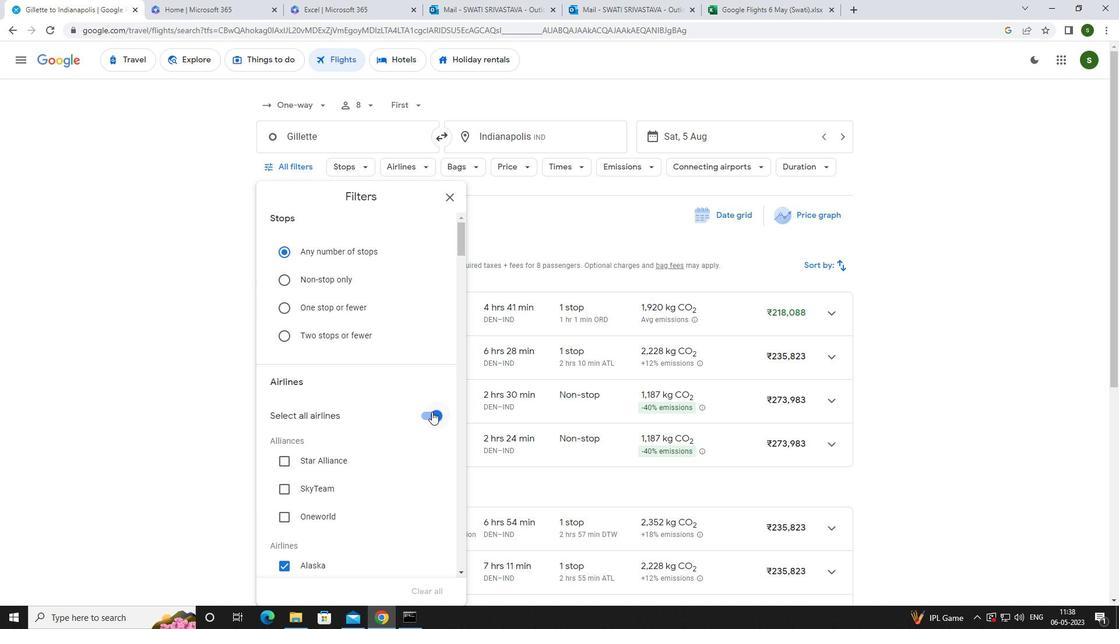 
Action: Mouse pressed left at (432, 412)
Screenshot: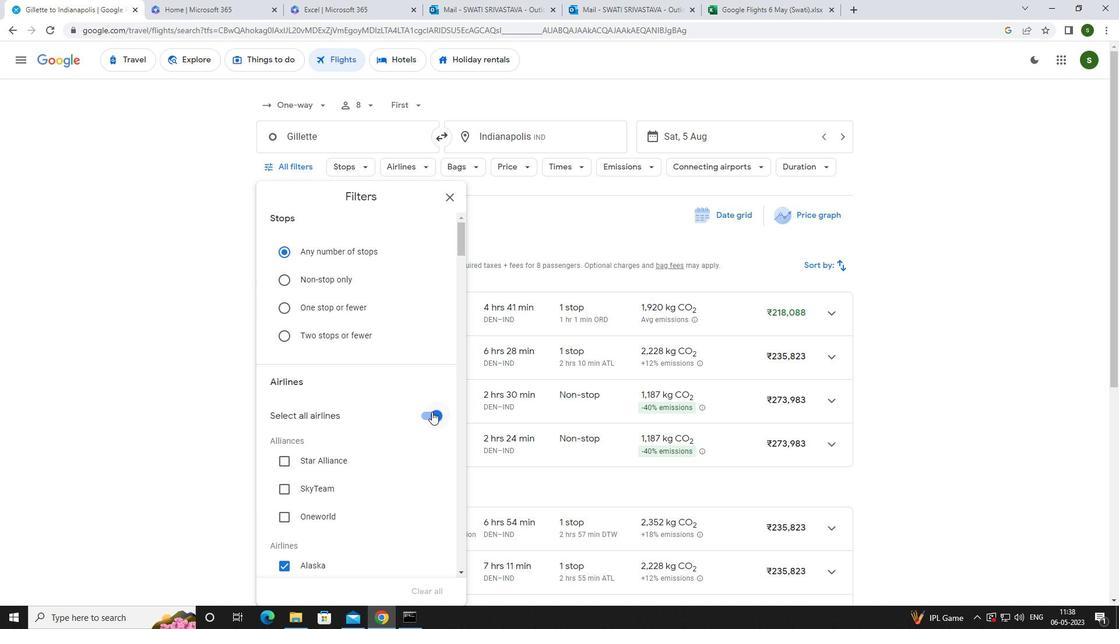 
Action: Mouse moved to (391, 400)
Screenshot: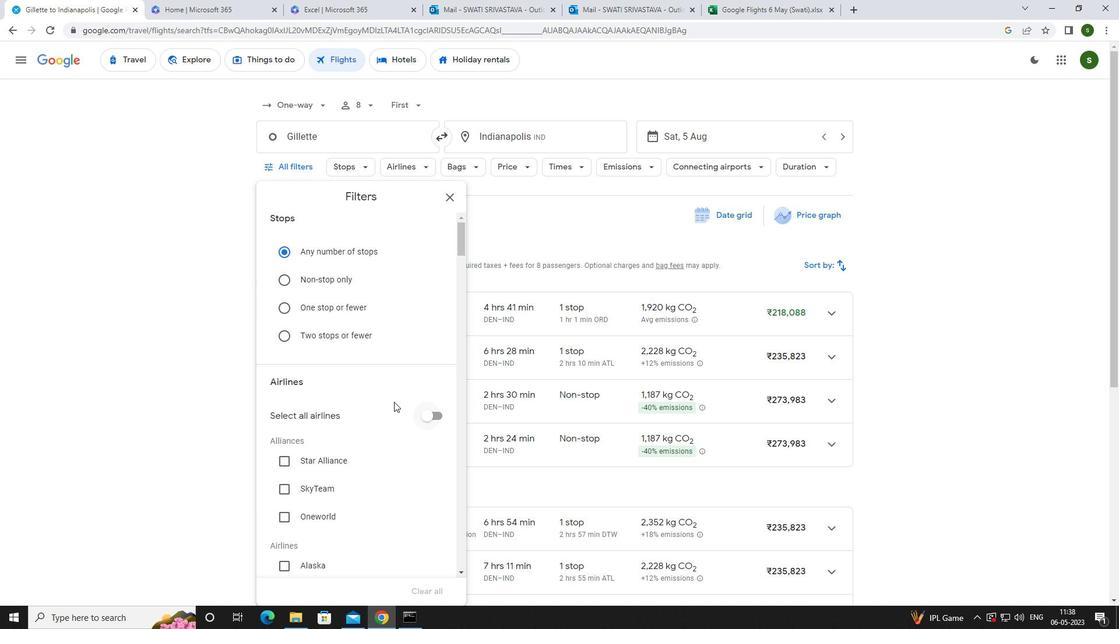 
Action: Mouse scrolled (391, 400) with delta (0, 0)
Screenshot: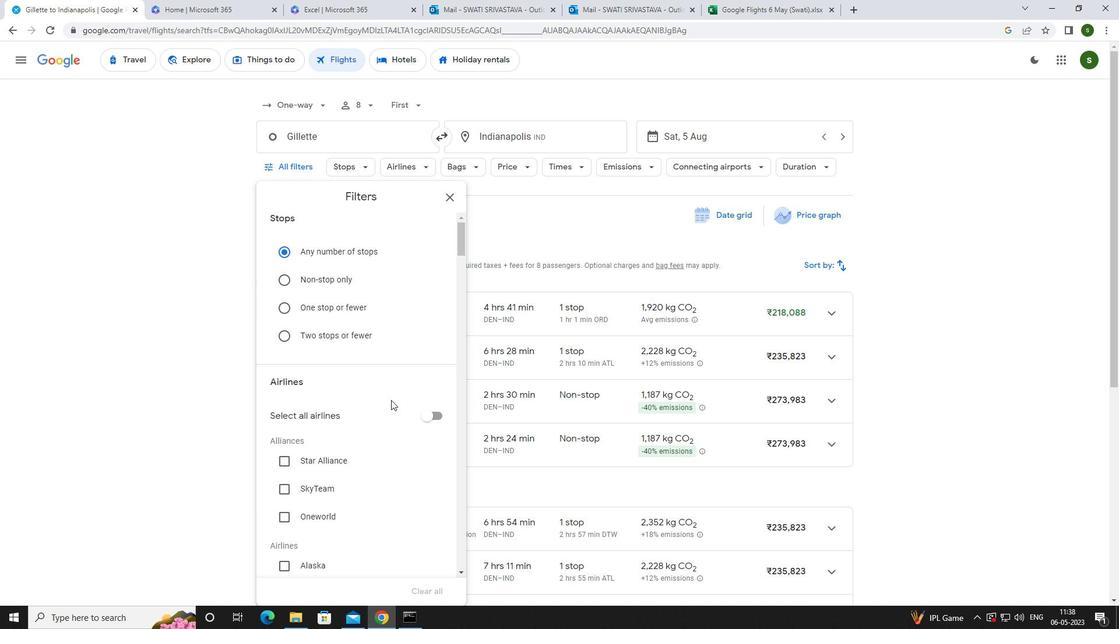 
Action: Mouse scrolled (391, 400) with delta (0, 0)
Screenshot: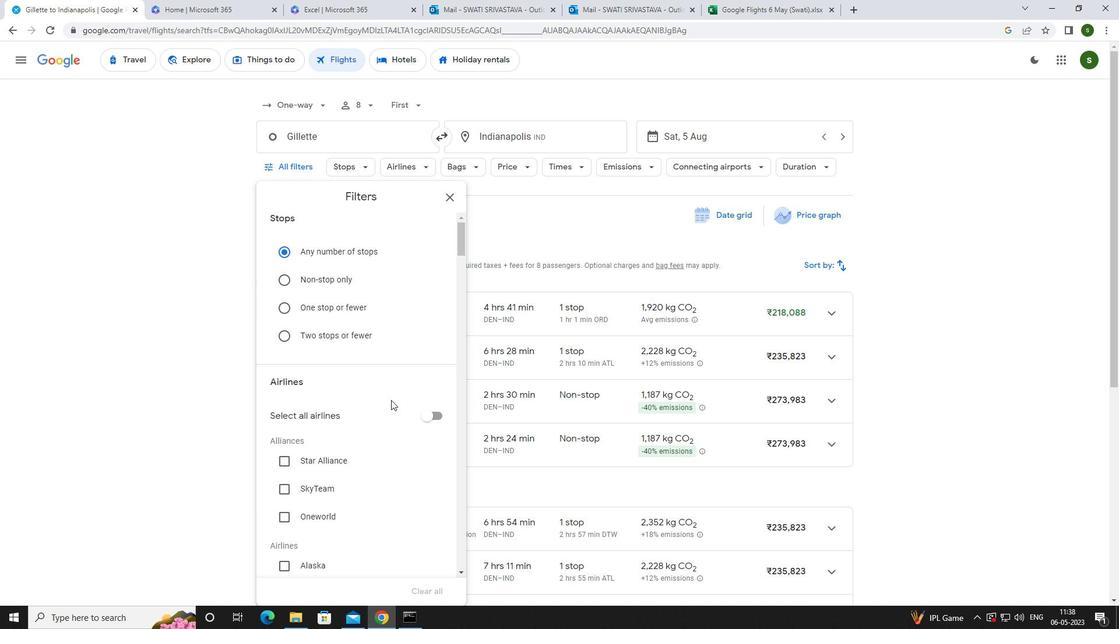 
Action: Mouse scrolled (391, 400) with delta (0, 0)
Screenshot: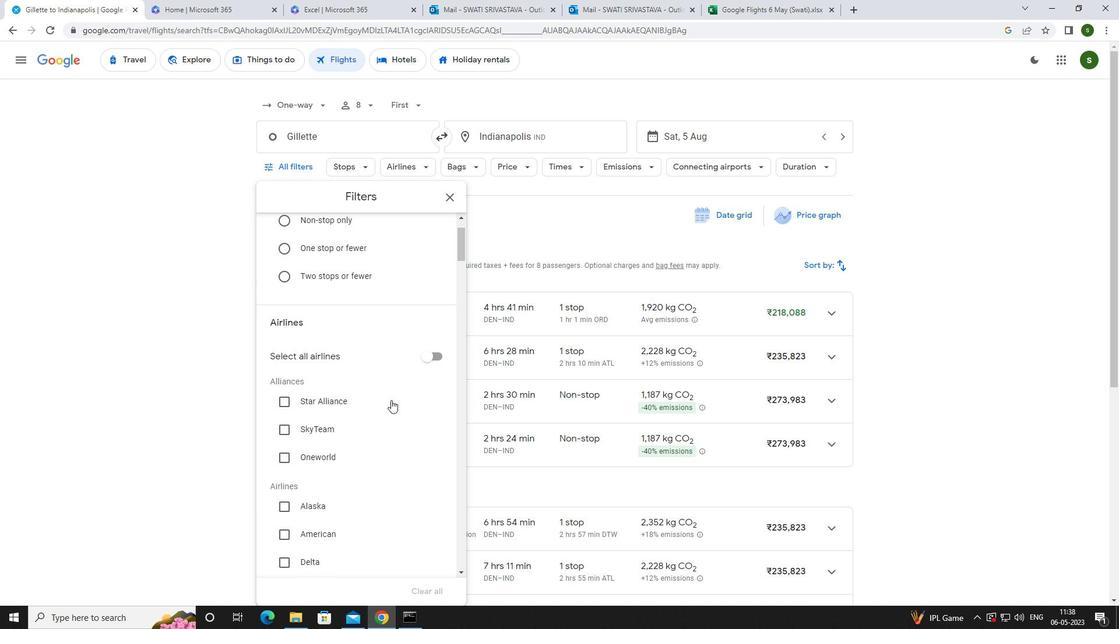 
Action: Mouse scrolled (391, 400) with delta (0, 0)
Screenshot: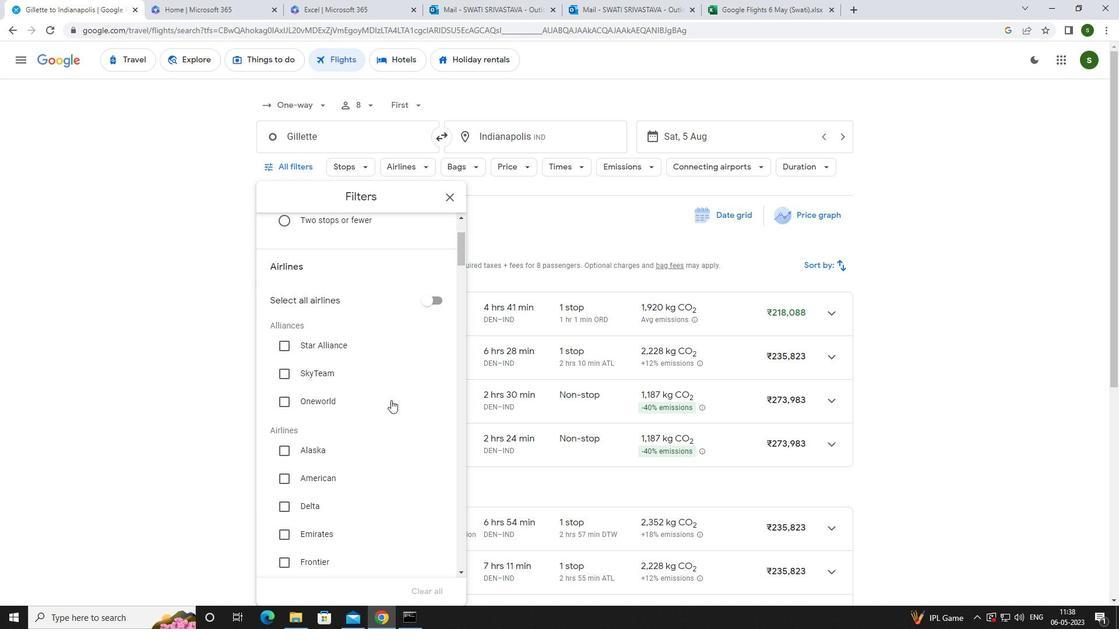 
Action: Mouse scrolled (391, 400) with delta (0, 0)
Screenshot: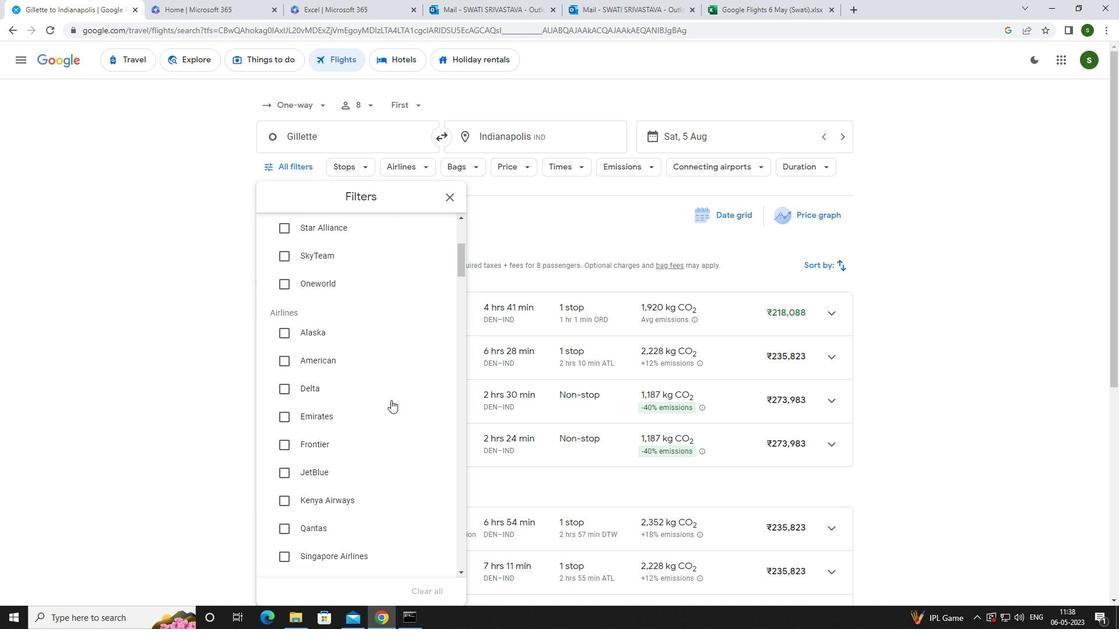 
Action: Mouse scrolled (391, 400) with delta (0, 0)
Screenshot: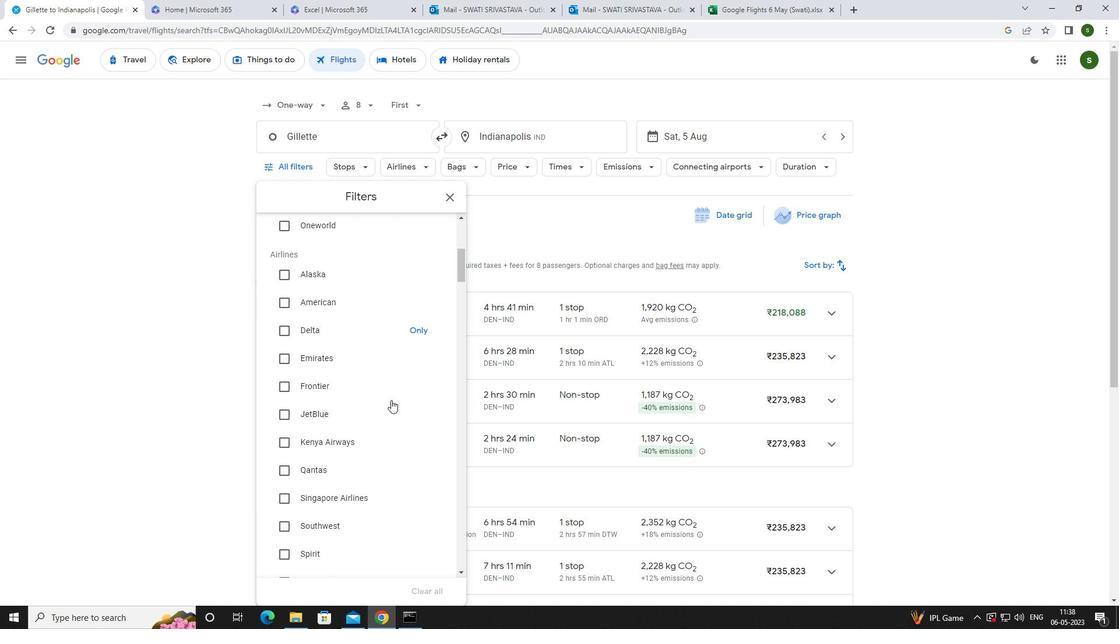 
Action: Mouse scrolled (391, 400) with delta (0, 0)
Screenshot: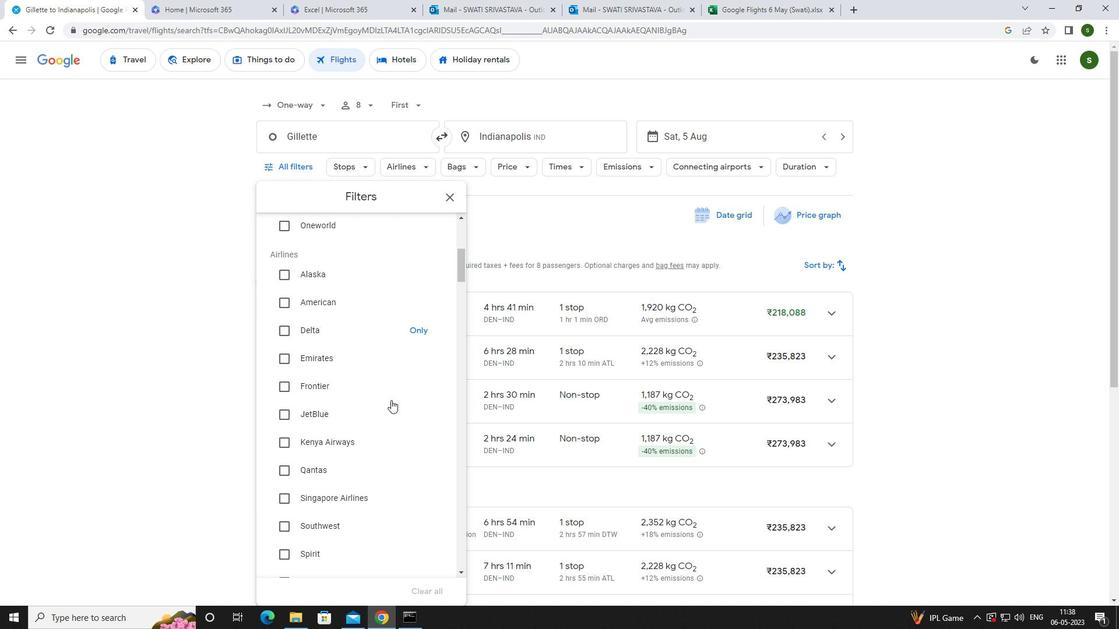 
Action: Mouse scrolled (391, 400) with delta (0, 0)
Screenshot: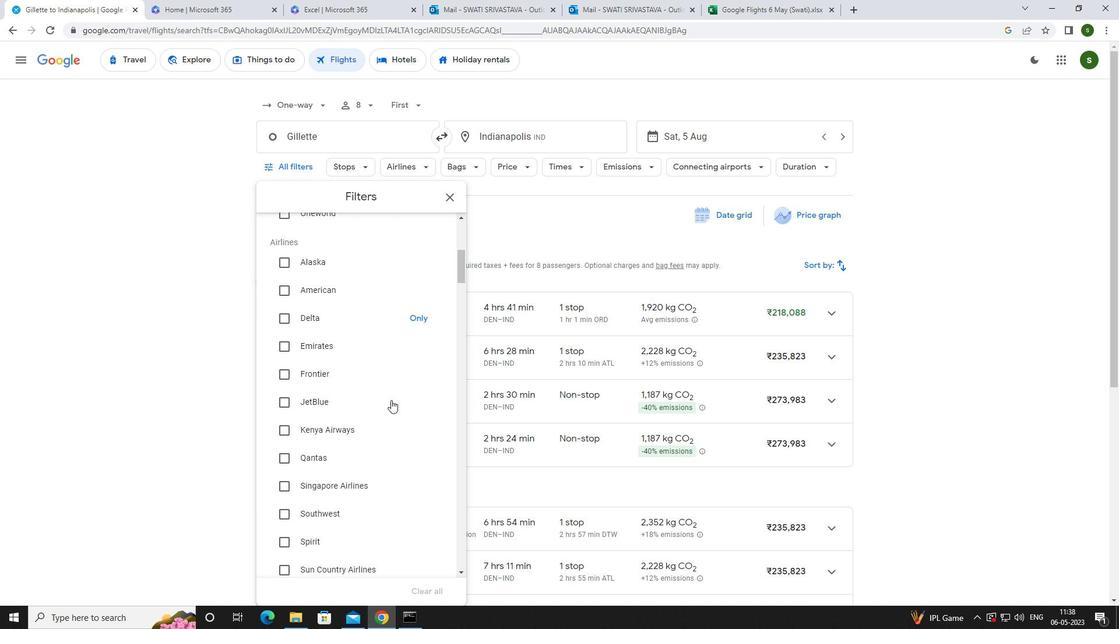 
Action: Mouse scrolled (391, 400) with delta (0, 0)
Screenshot: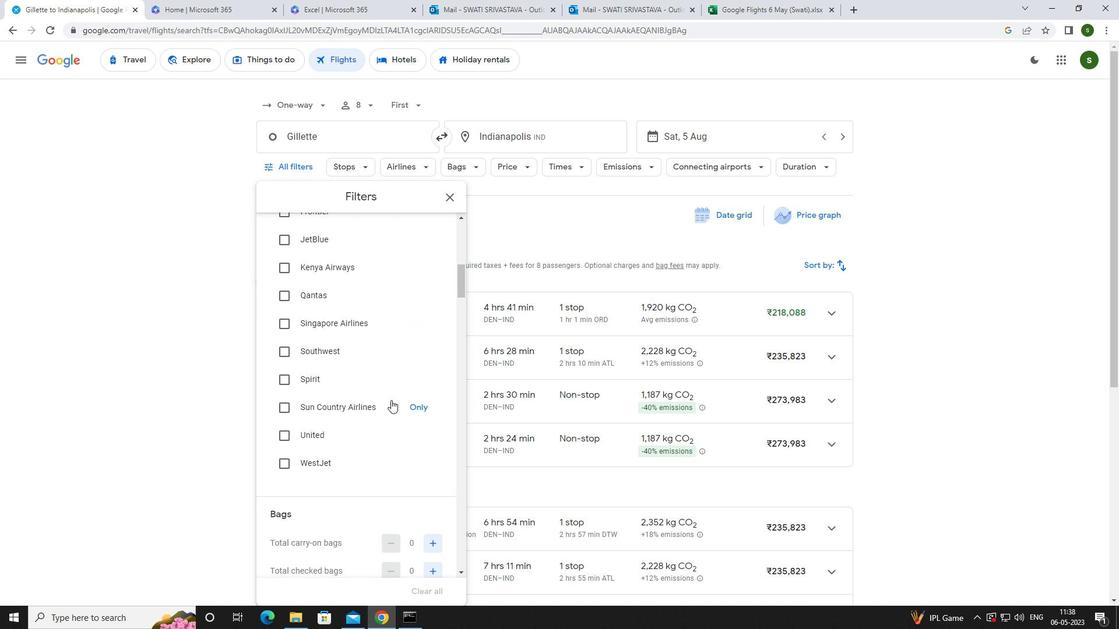 
Action: Mouse scrolled (391, 400) with delta (0, 0)
Screenshot: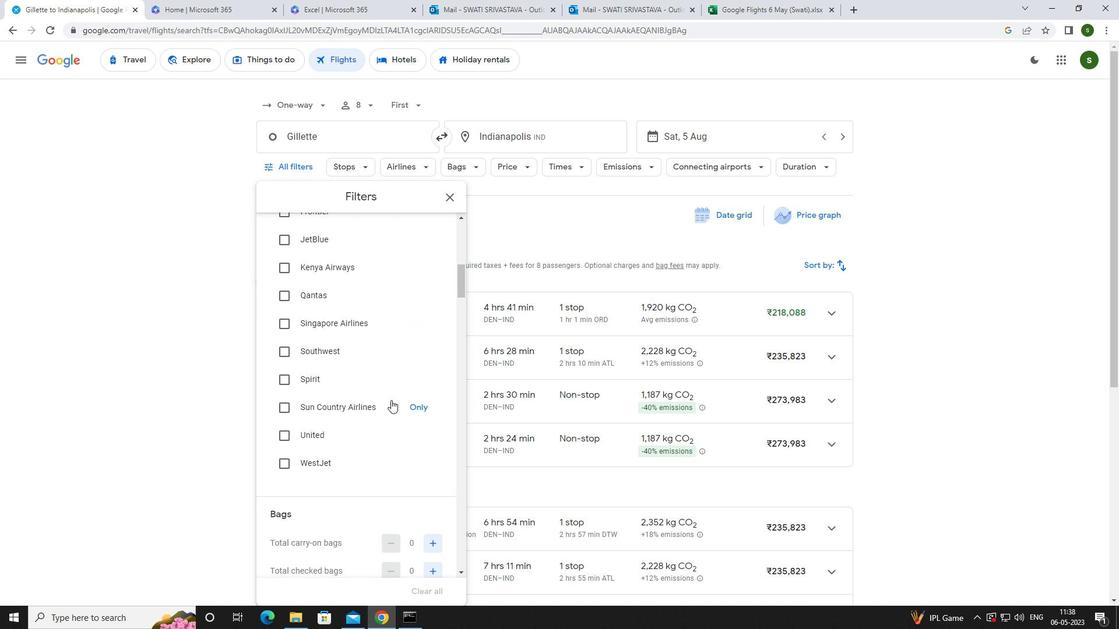 
Action: Mouse moved to (433, 455)
Screenshot: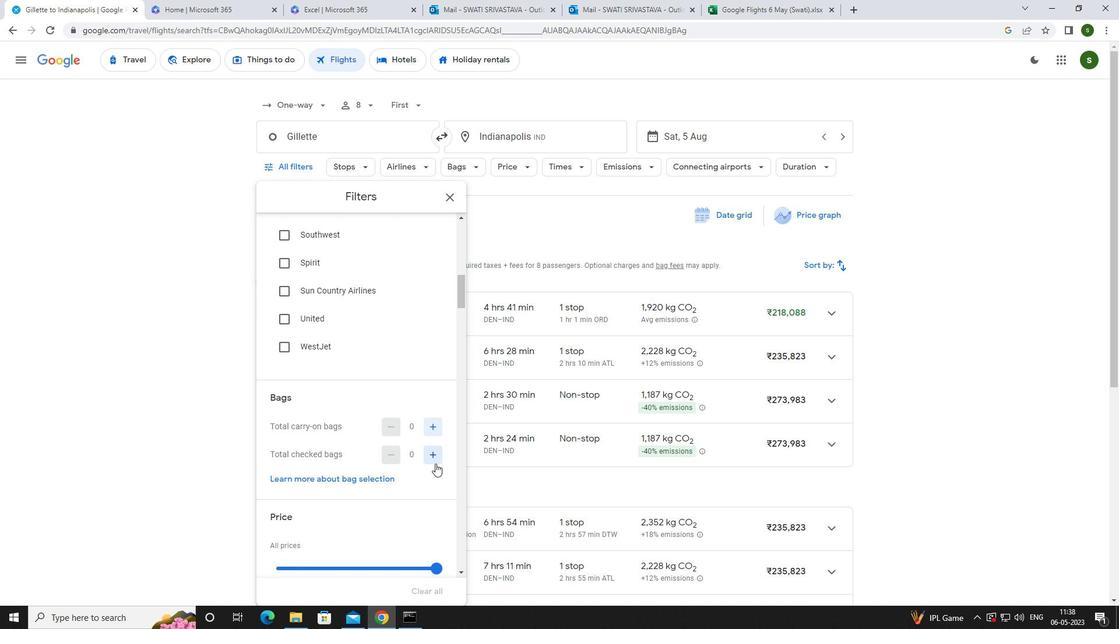 
Action: Mouse pressed left at (433, 455)
Screenshot: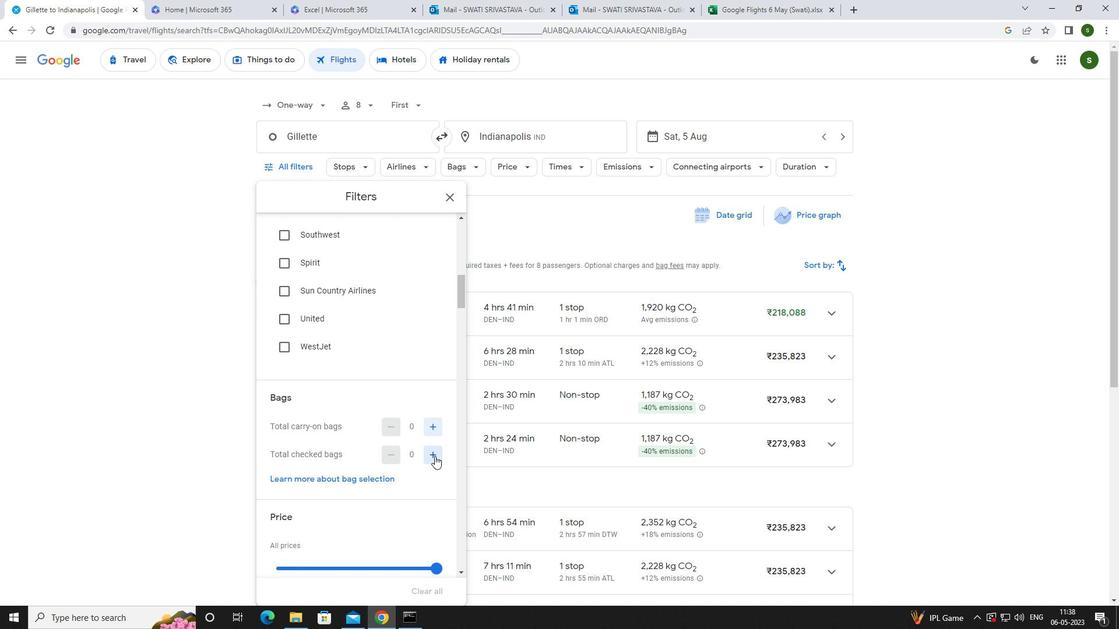 
Action: Mouse scrolled (433, 455) with delta (0, 0)
Screenshot: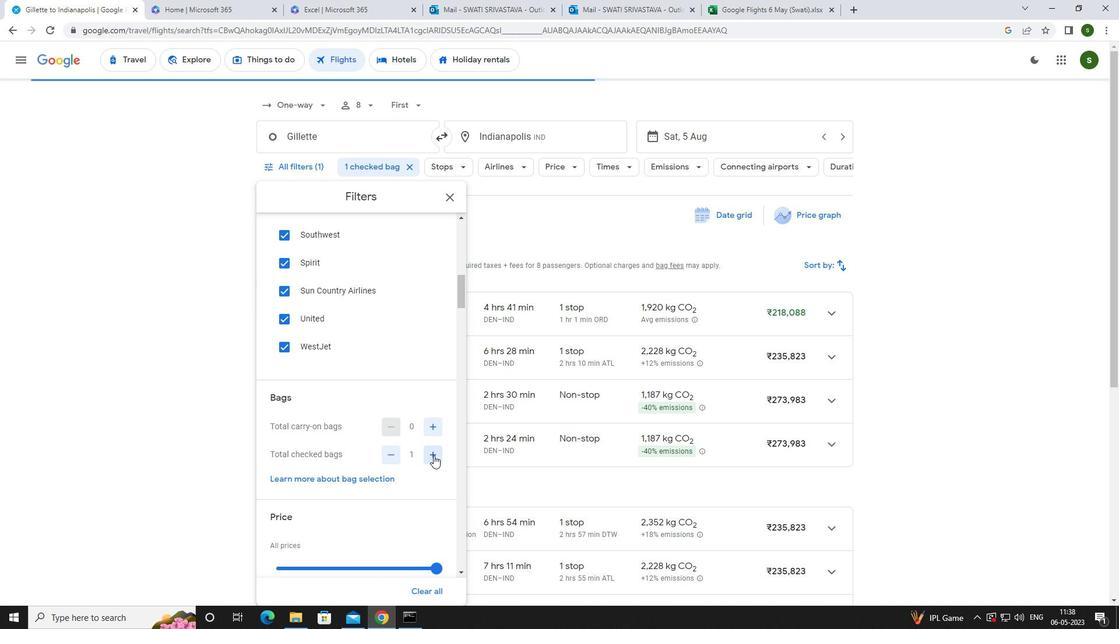 
Action: Mouse scrolled (433, 455) with delta (0, 0)
Screenshot: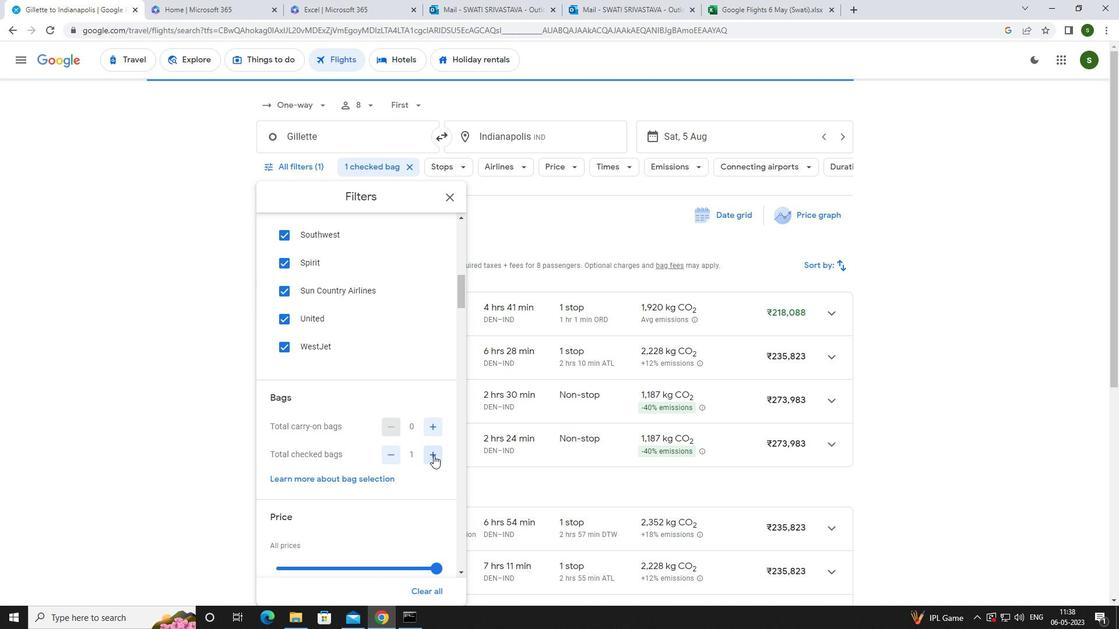 
Action: Mouse moved to (434, 449)
Screenshot: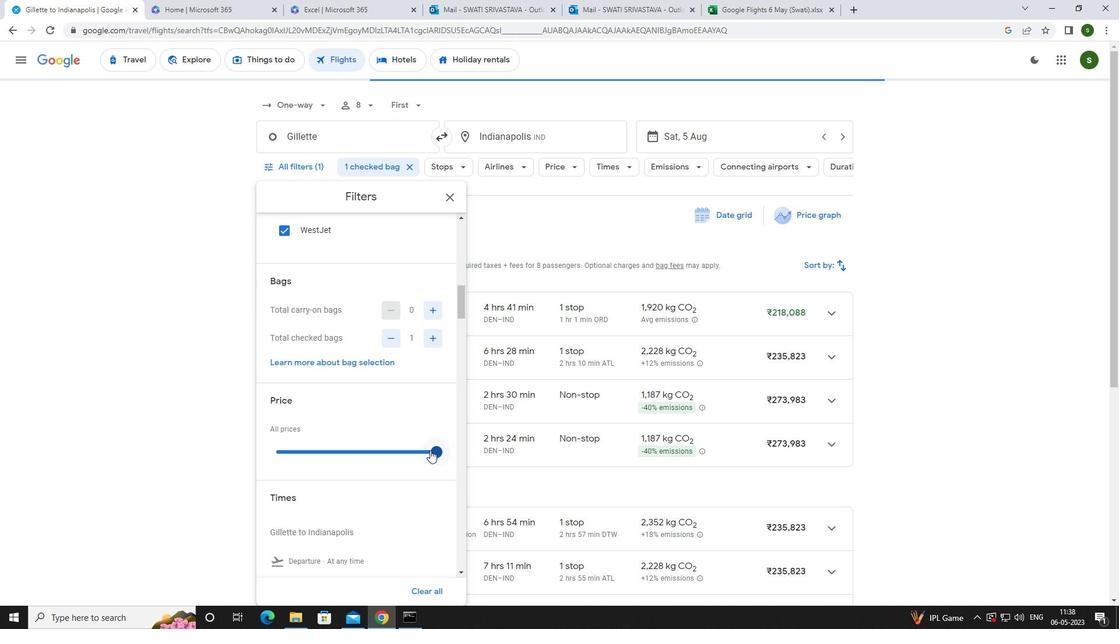 
Action: Mouse pressed left at (434, 449)
Screenshot: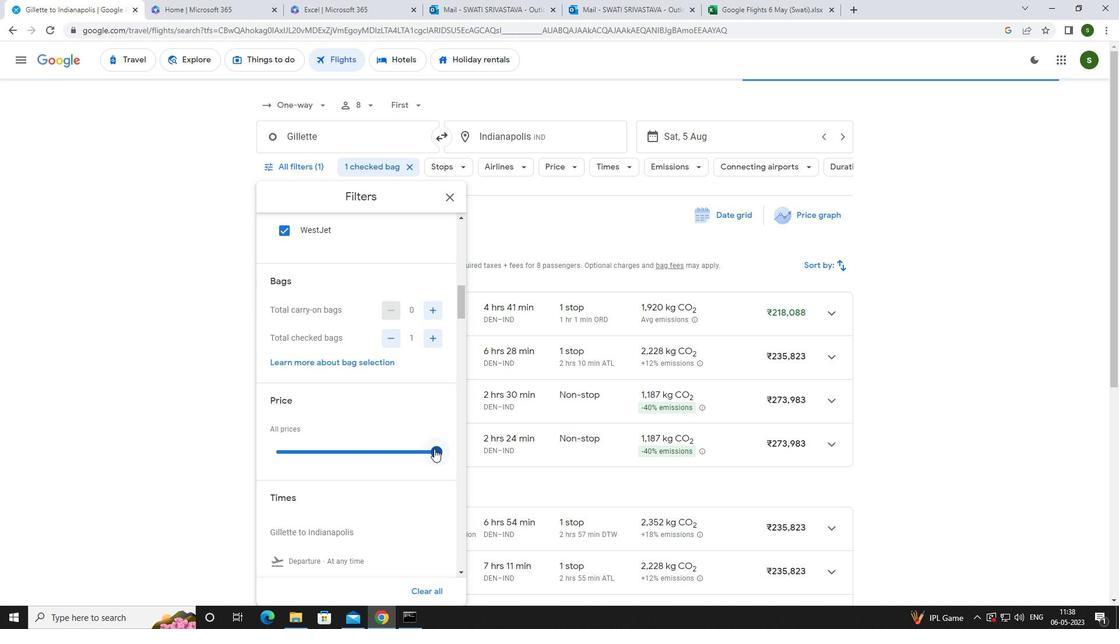 
Action: Mouse moved to (276, 450)
Screenshot: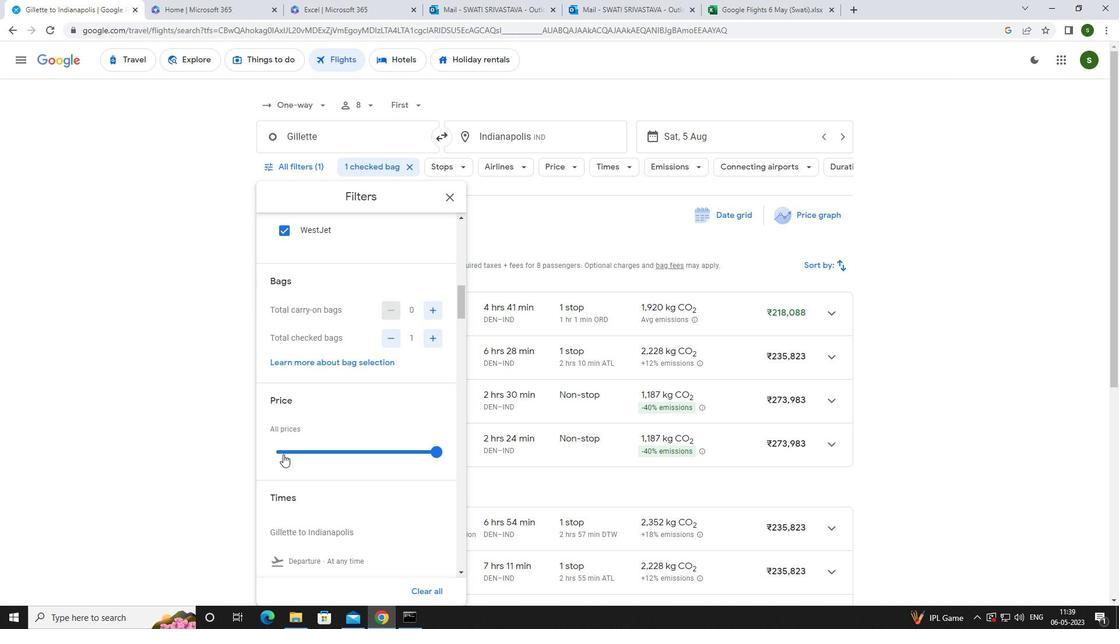 
Action: Mouse pressed left at (276, 450)
Screenshot: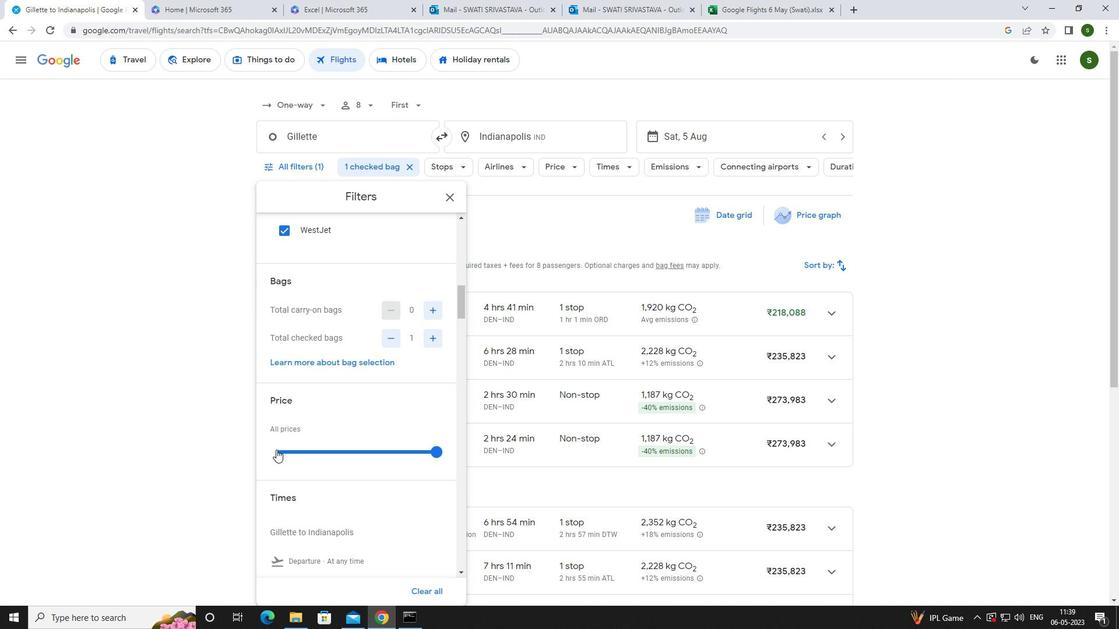 
Action: Mouse scrolled (276, 449) with delta (0, 0)
Screenshot: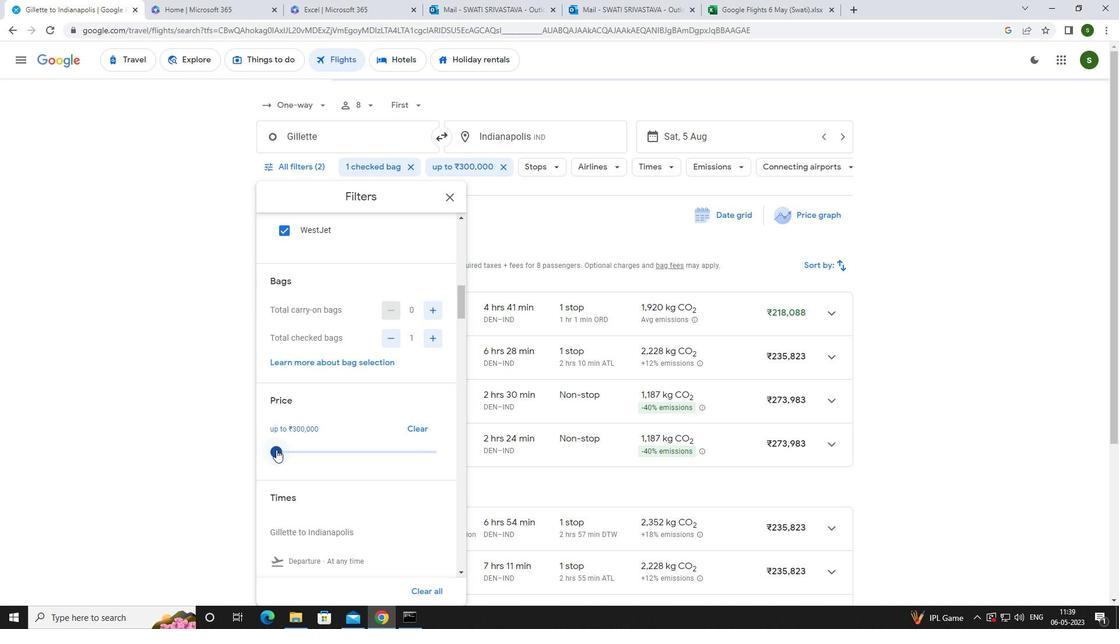 
Action: Mouse scrolled (276, 449) with delta (0, 0)
Screenshot: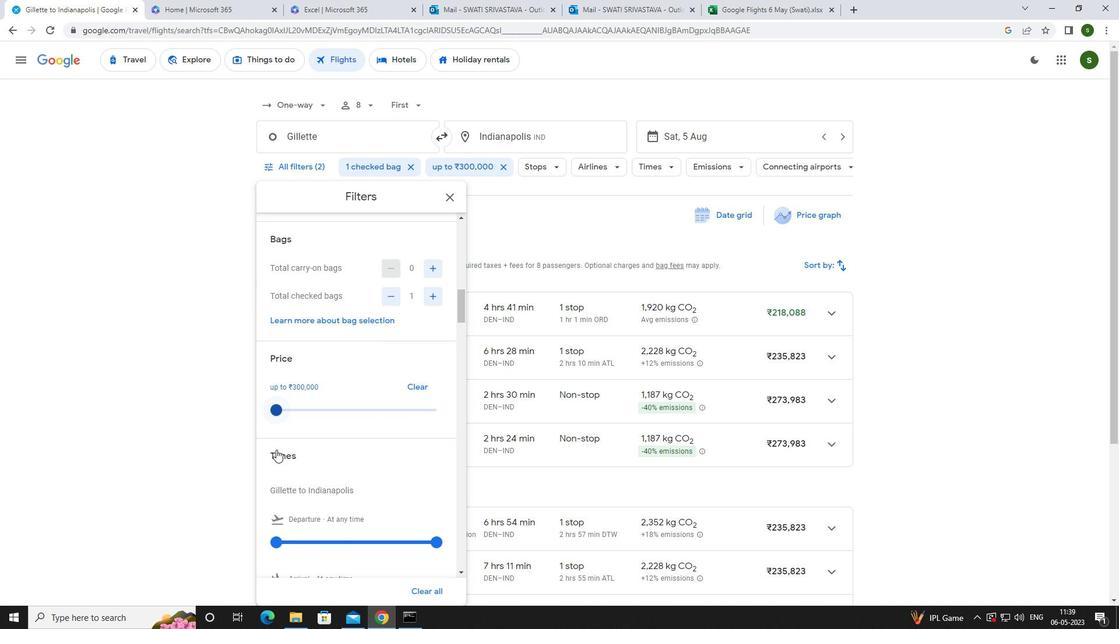 
Action: Mouse moved to (278, 468)
Screenshot: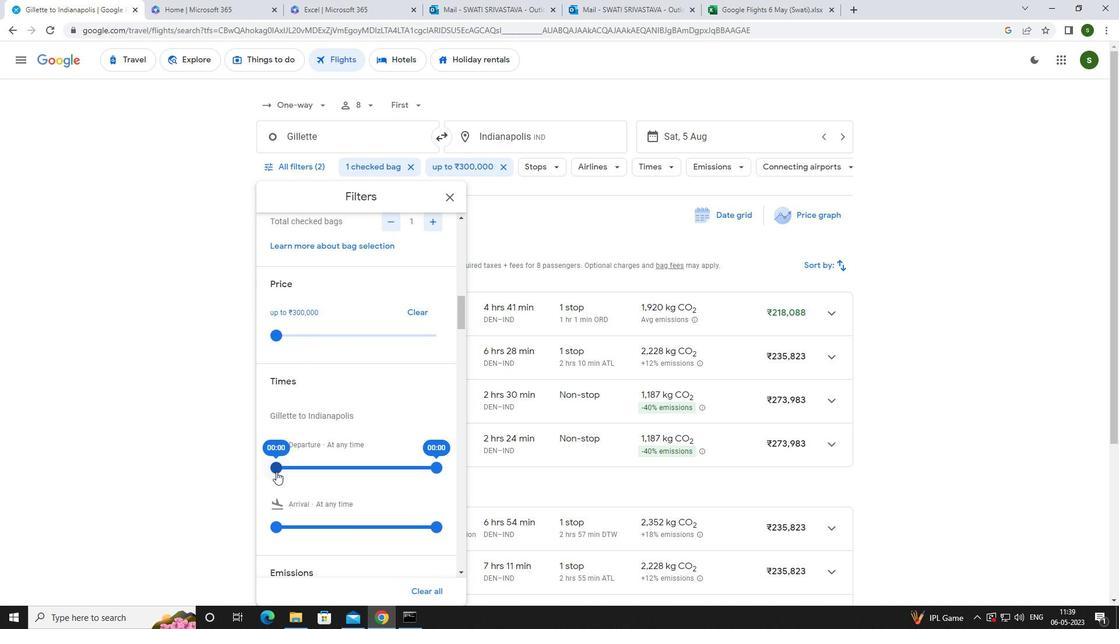
Action: Mouse pressed left at (278, 468)
Screenshot: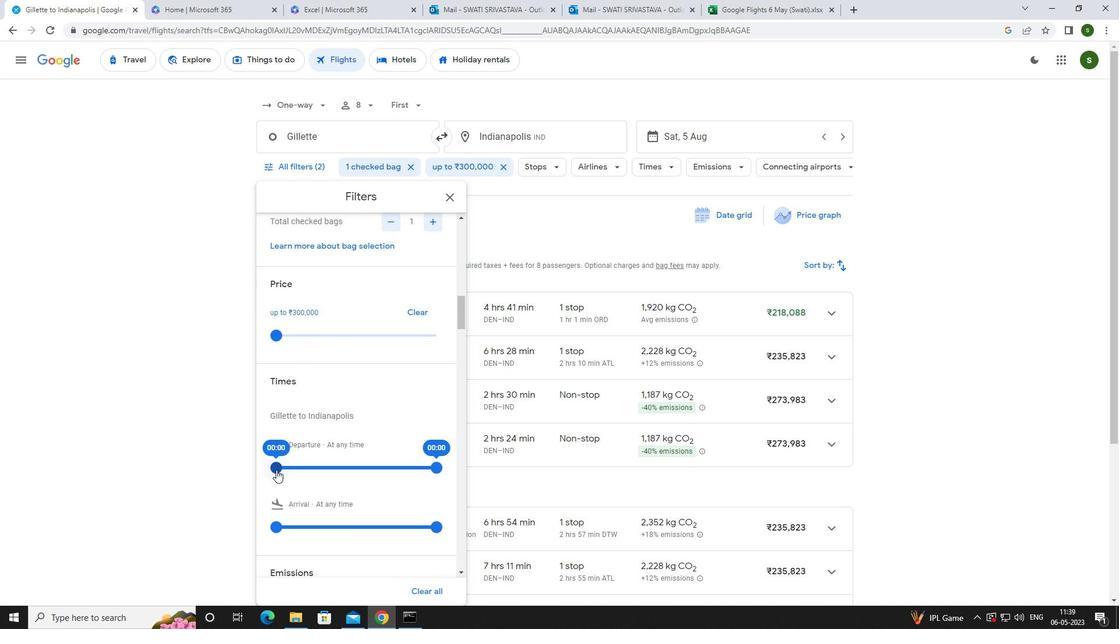 
Action: Mouse moved to (221, 453)
Screenshot: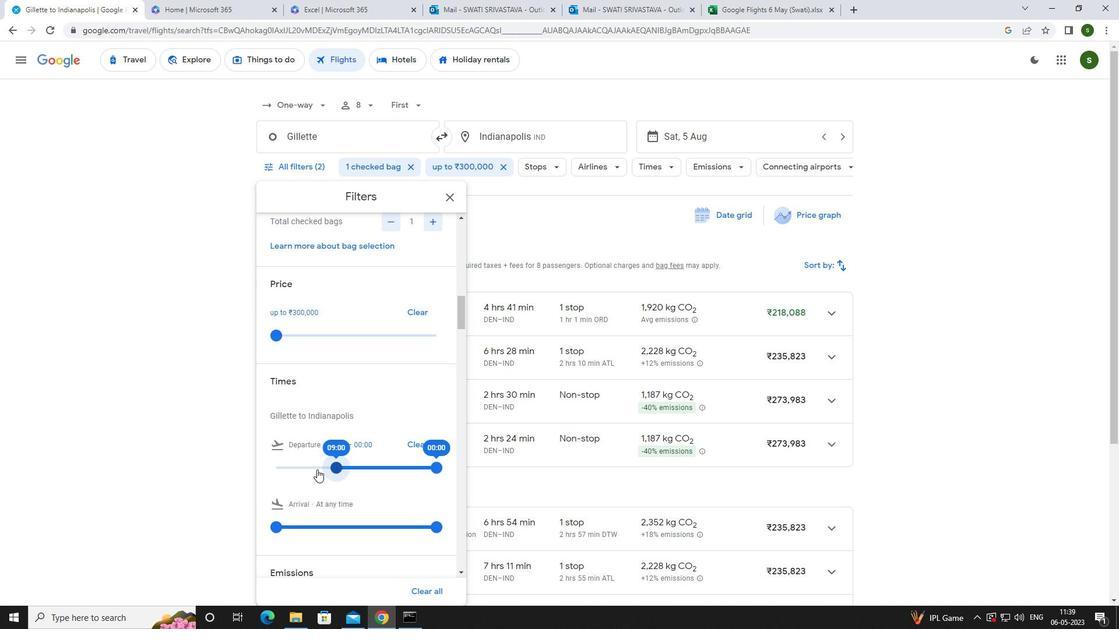
Action: Mouse pressed left at (221, 453)
Screenshot: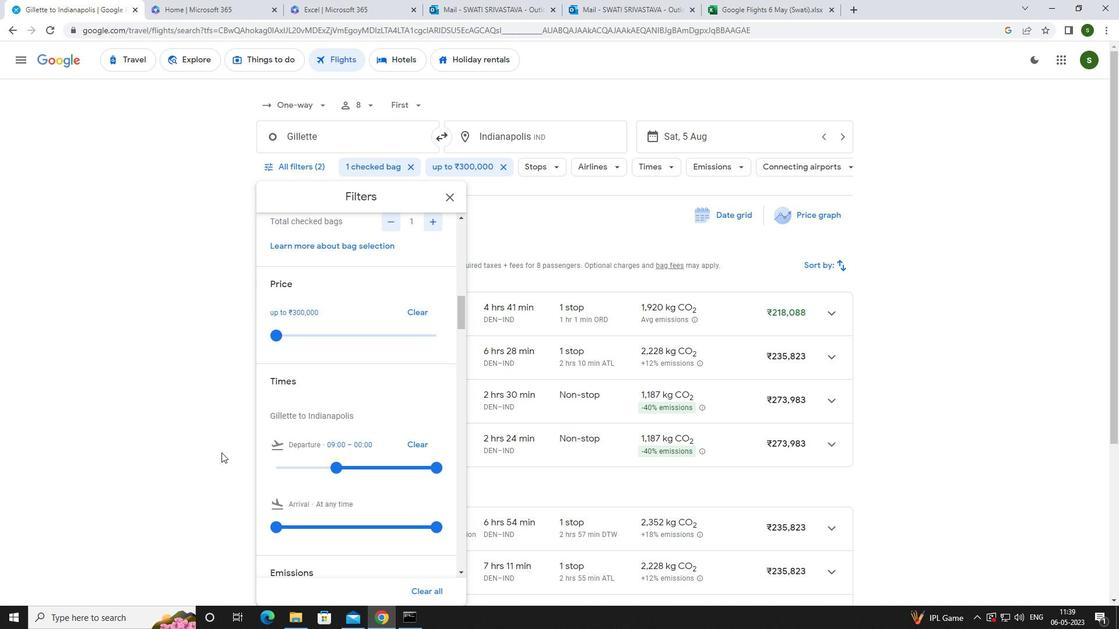 
